 Task: Open Card Aerobics Review in Board Brand Experience Design to Workspace Business Intelligence Software and add a team member Softage.4@softage.net, a label Purple, a checklist Martial Arts, an attachment from your google drive, a color Purple and finally, add a card description 'Conduct customer research for new customer feedback program' and a comment 'Let us approach this task with a sense of ownership and responsibility, recognizing that its success is our responsibility.'. Add a start date 'Jan 08, 1900' with a due date 'Jan 15, 1900'
Action: Mouse moved to (523, 165)
Screenshot: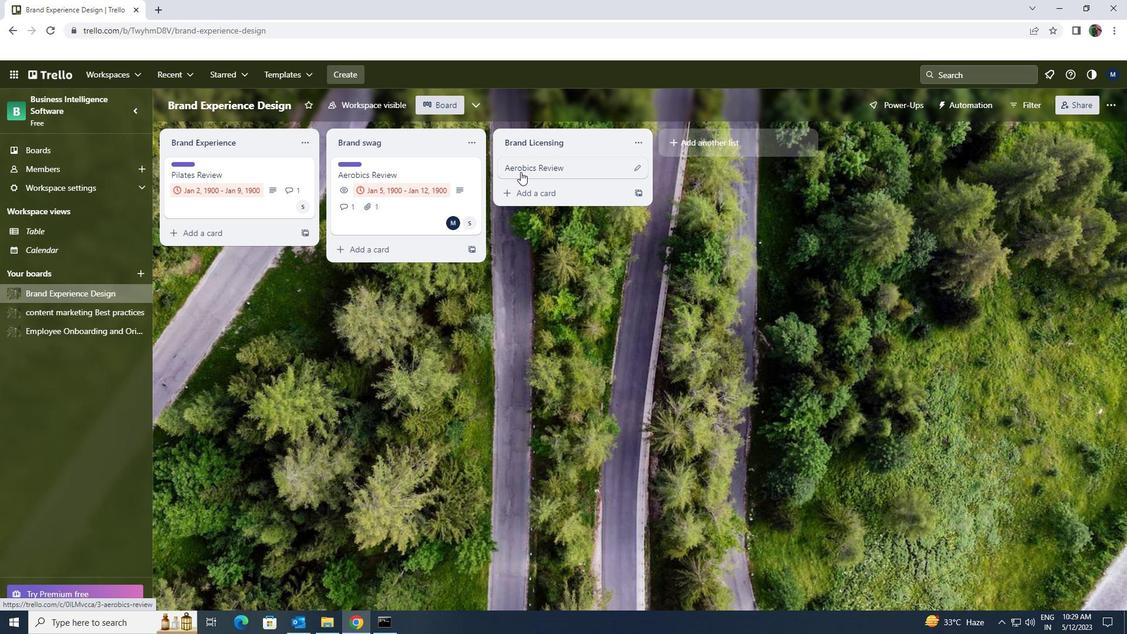 
Action: Mouse pressed left at (523, 165)
Screenshot: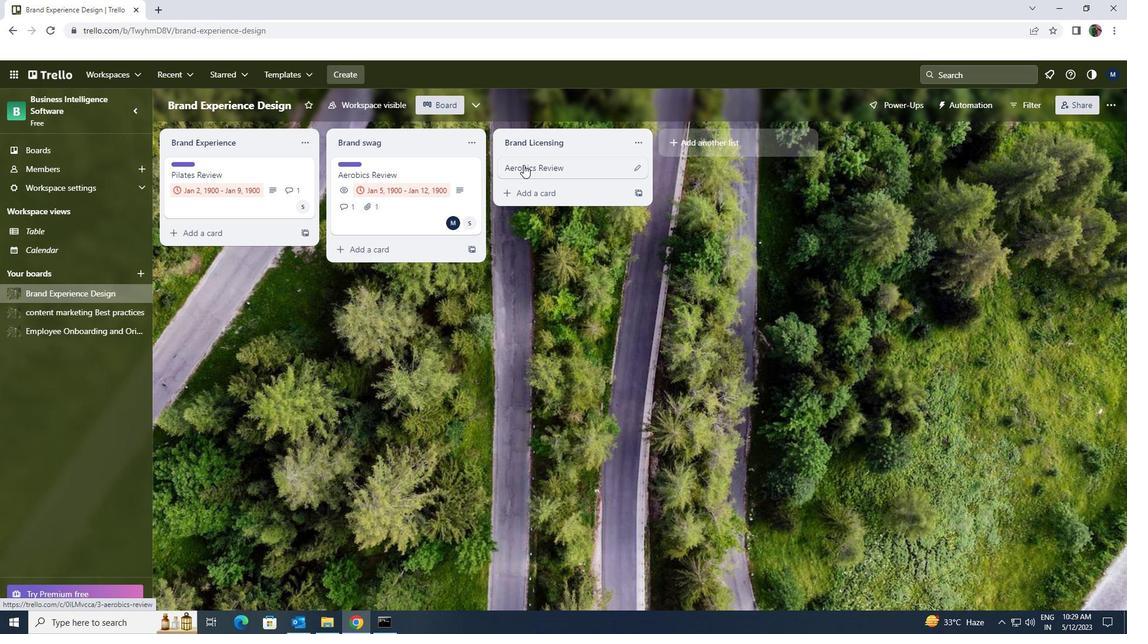 
Action: Mouse moved to (701, 168)
Screenshot: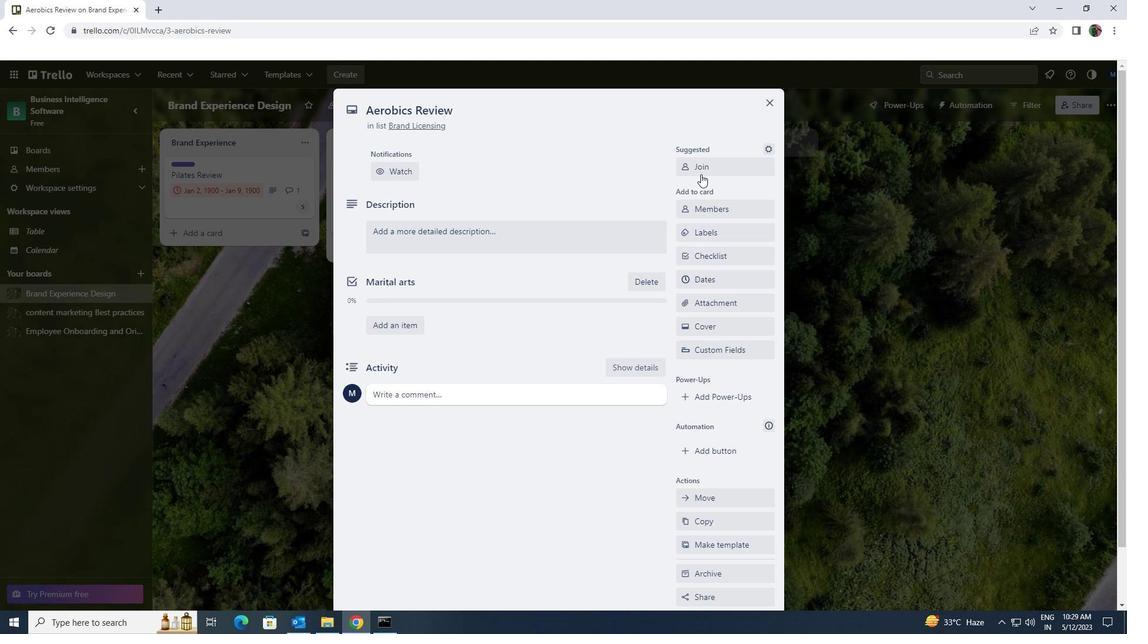 
Action: Mouse pressed left at (701, 168)
Screenshot: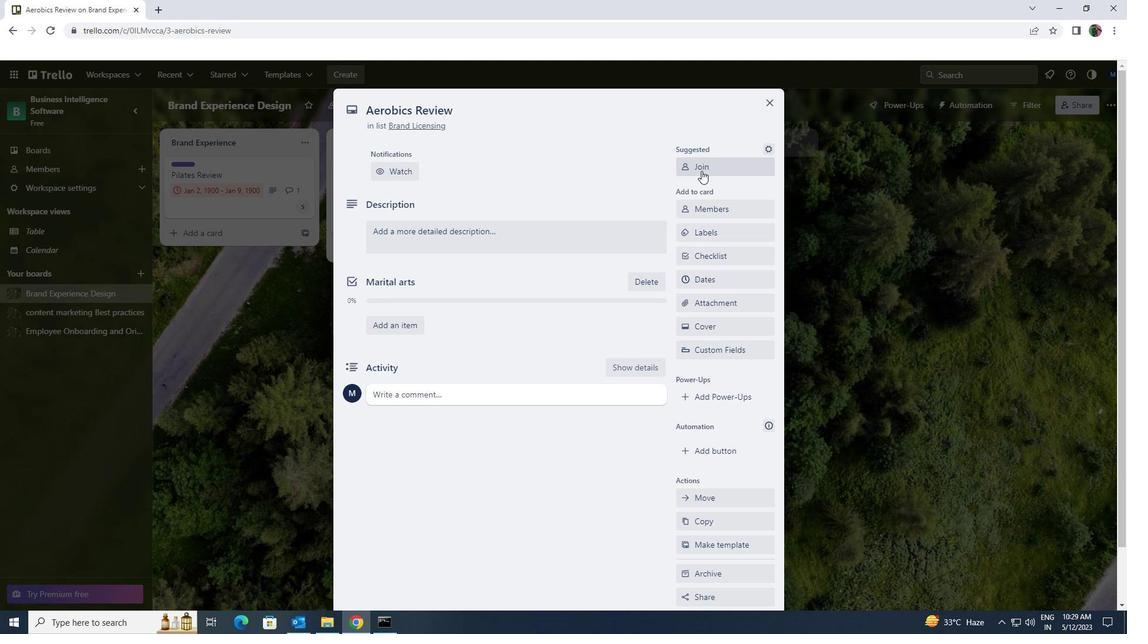 
Action: Mouse pressed left at (701, 168)
Screenshot: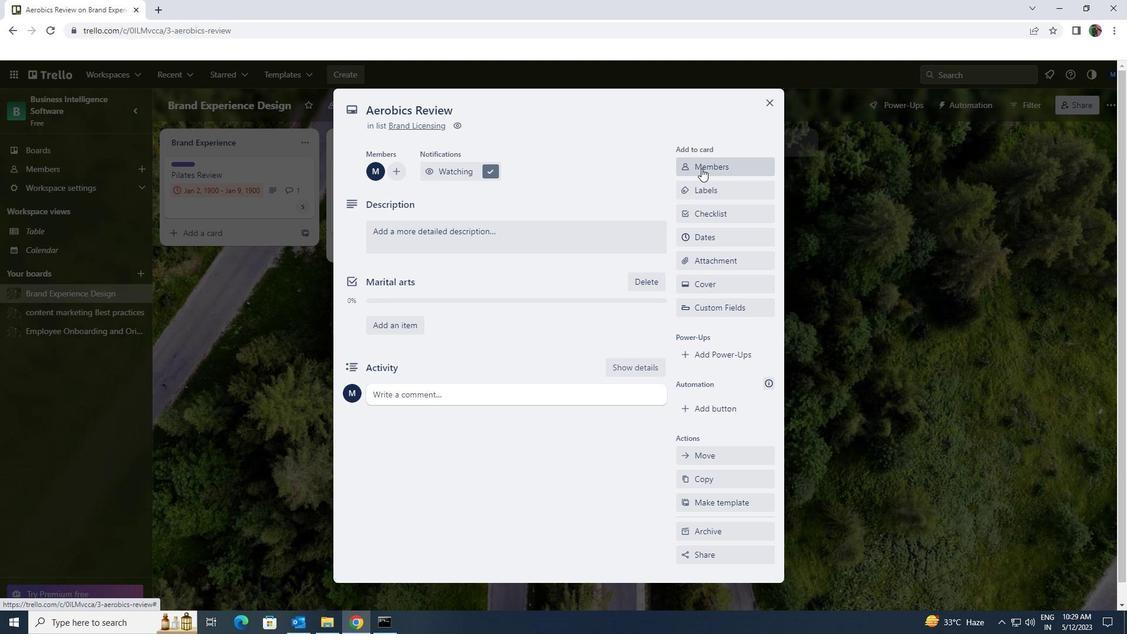 
Action: Key pressed softage.4<Key.shift>@SOFTAGE.NET
Screenshot: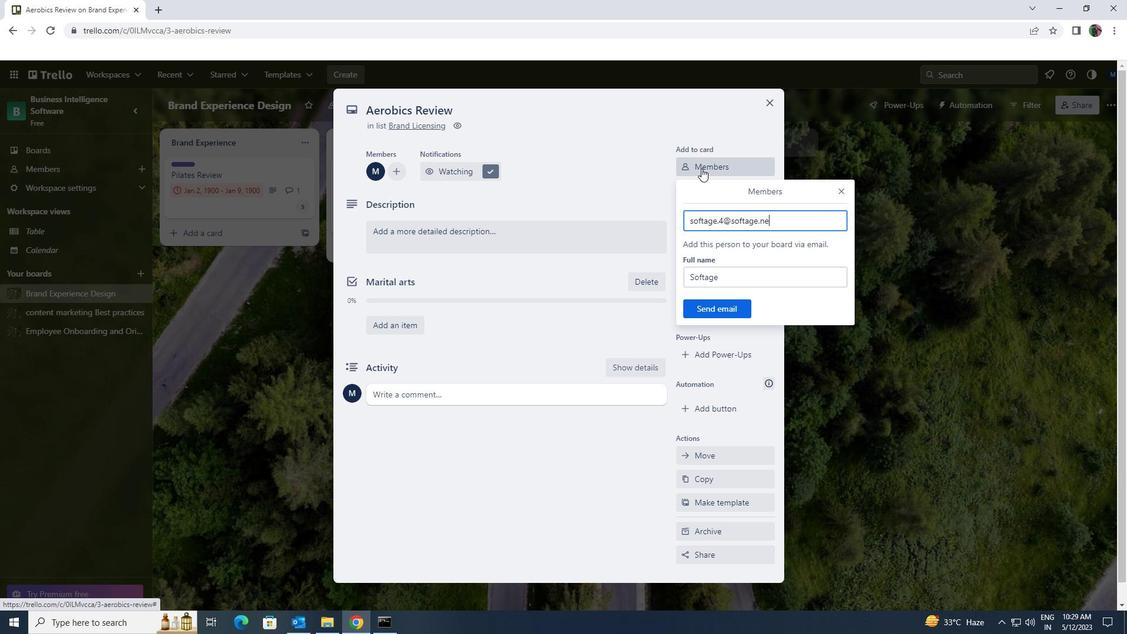 
Action: Mouse moved to (708, 305)
Screenshot: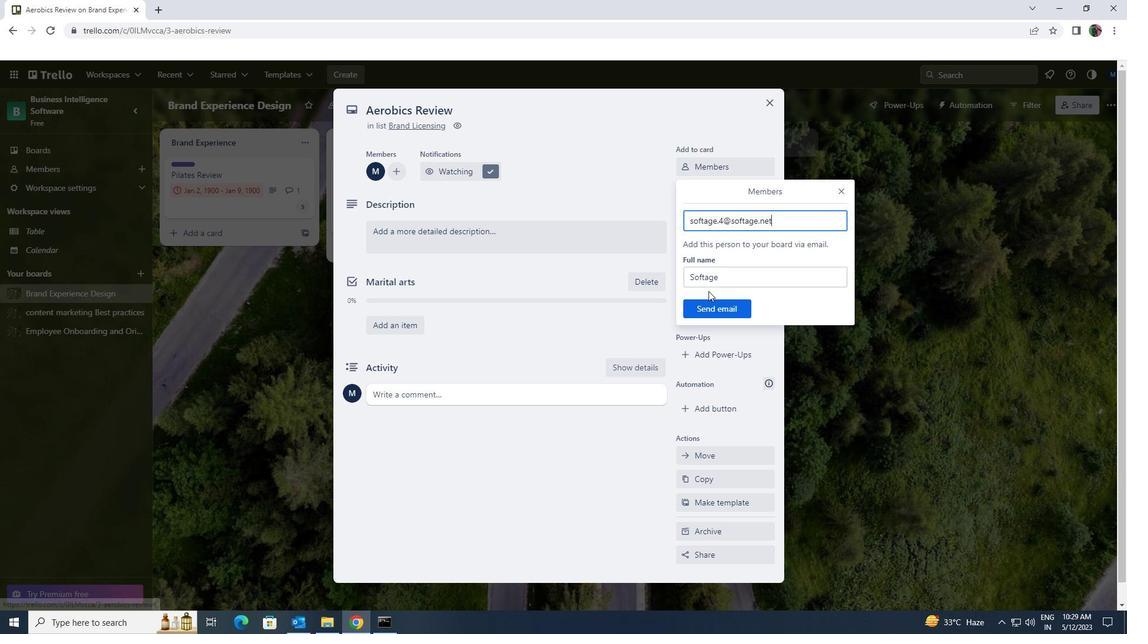 
Action: Mouse pressed left at (708, 305)
Screenshot: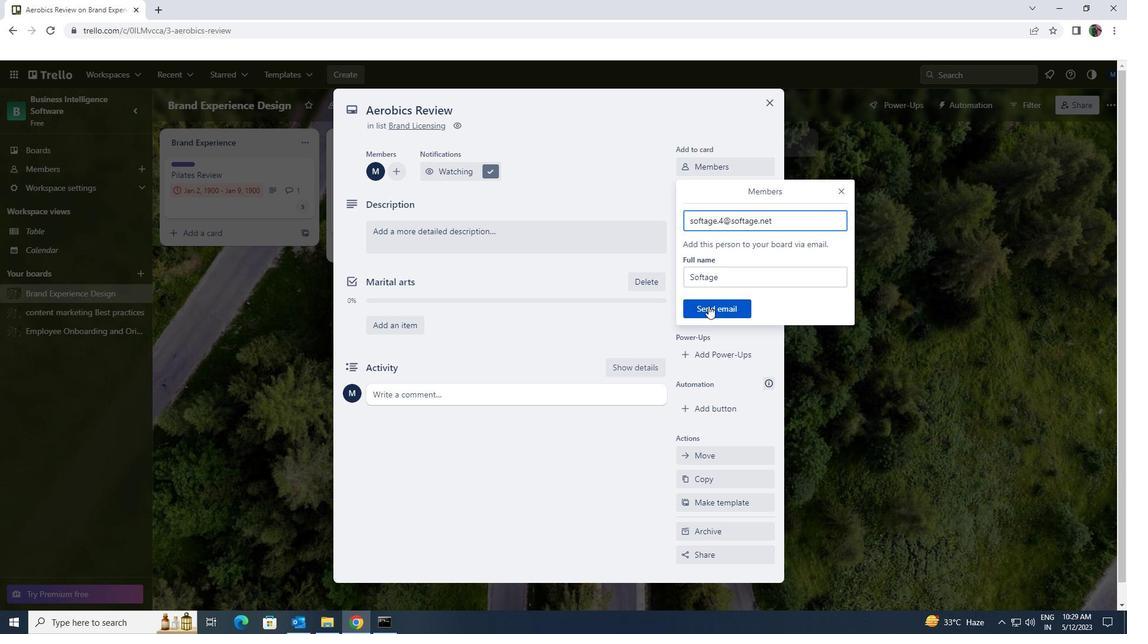 
Action: Mouse moved to (725, 188)
Screenshot: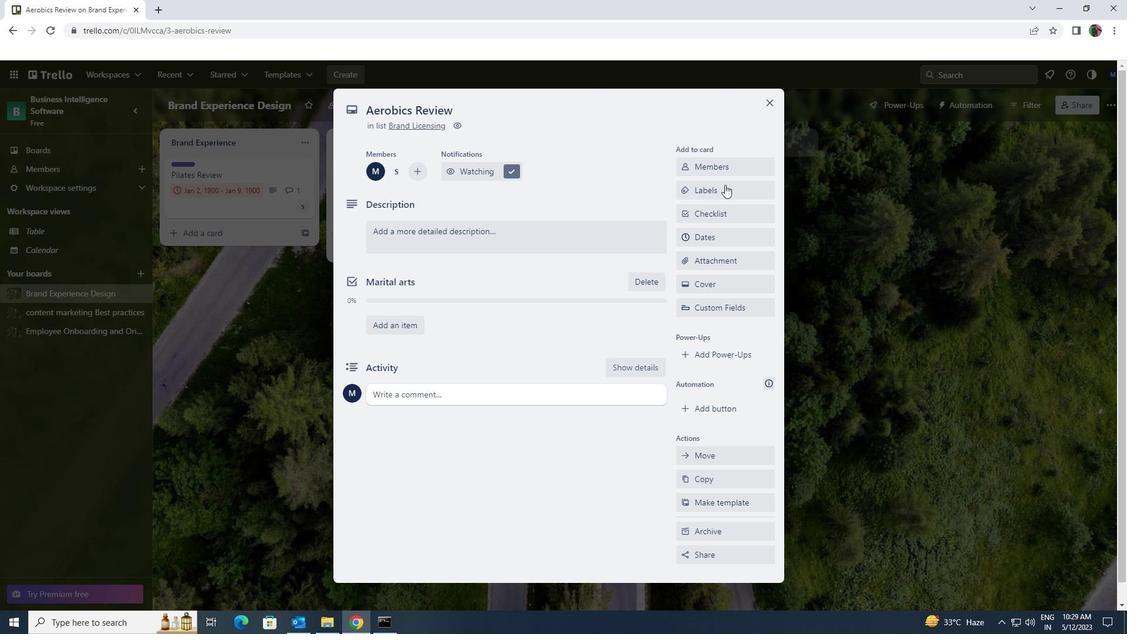 
Action: Mouse pressed left at (725, 188)
Screenshot: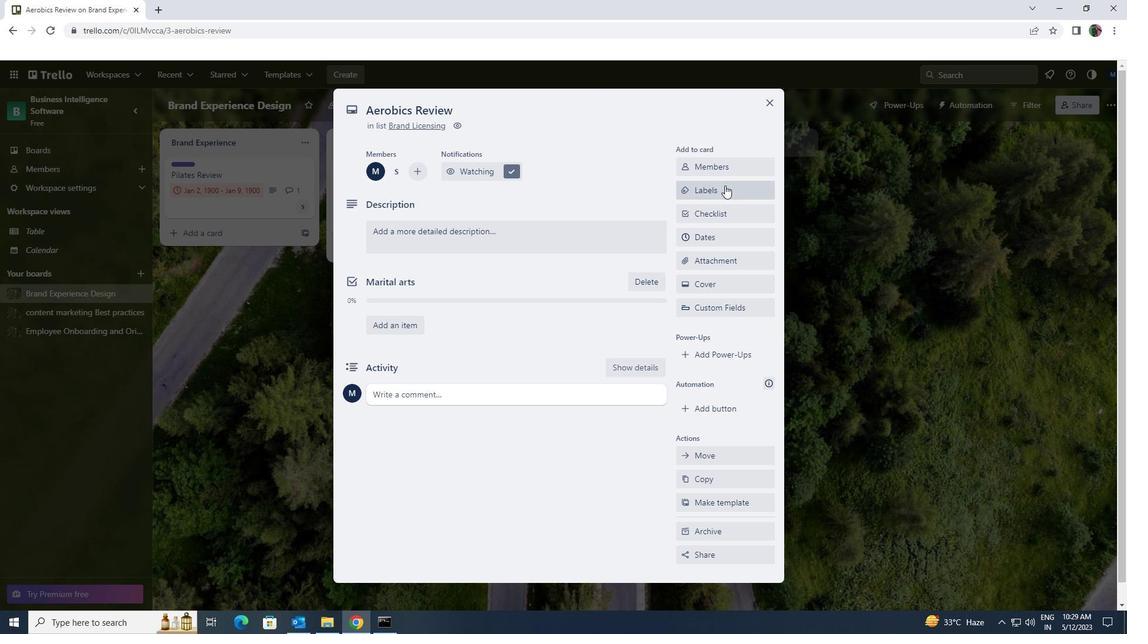 
Action: Mouse moved to (758, 437)
Screenshot: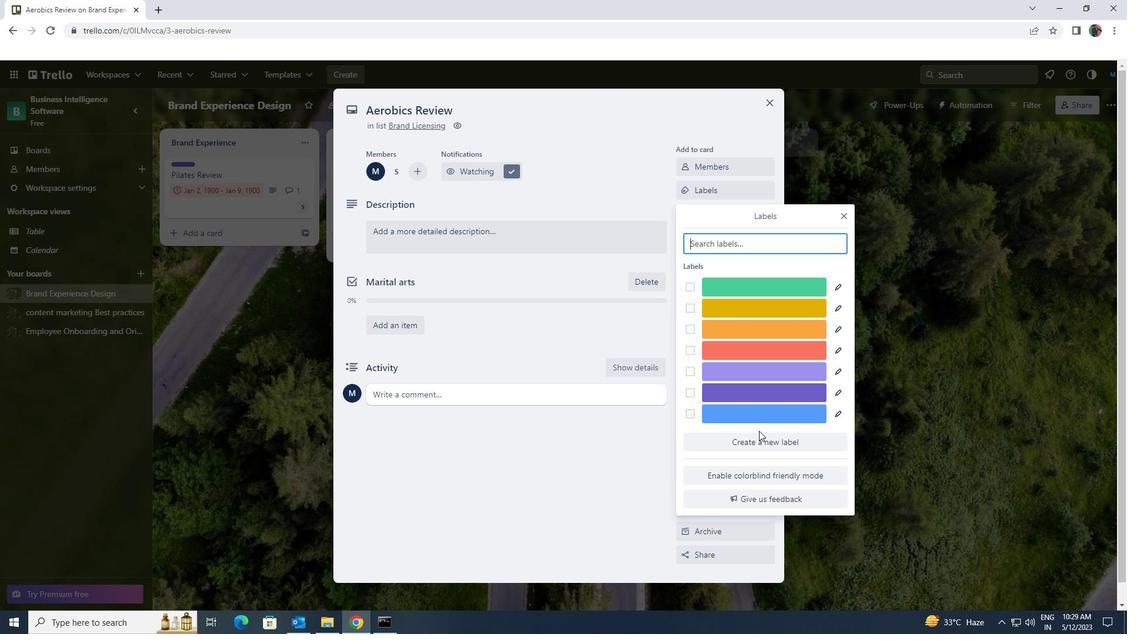 
Action: Mouse pressed left at (758, 437)
Screenshot: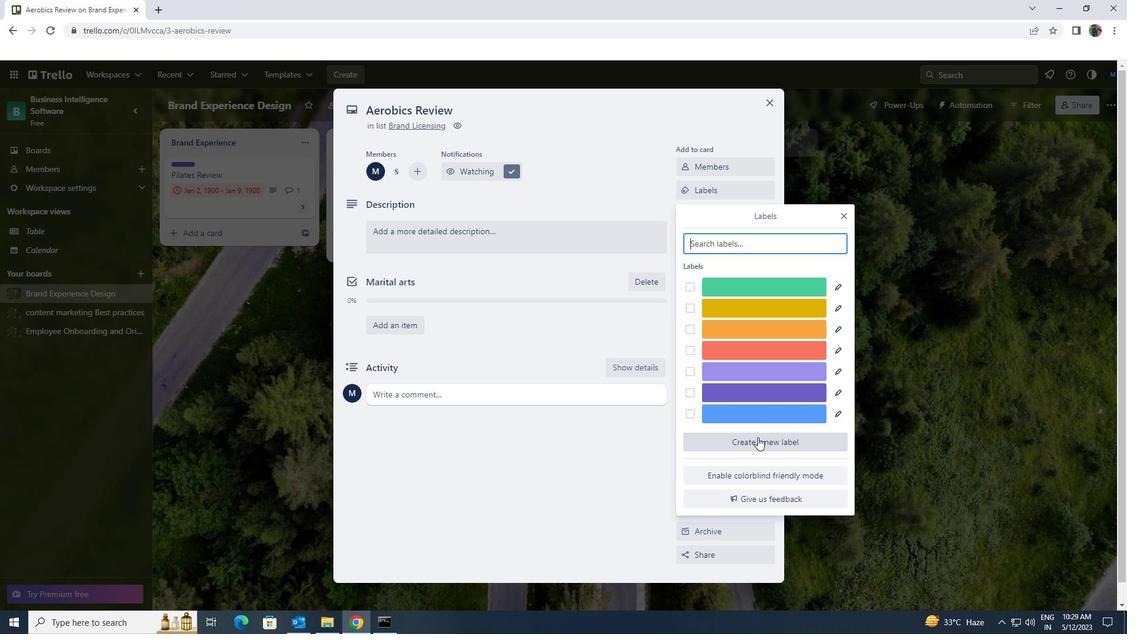 
Action: Mouse moved to (837, 405)
Screenshot: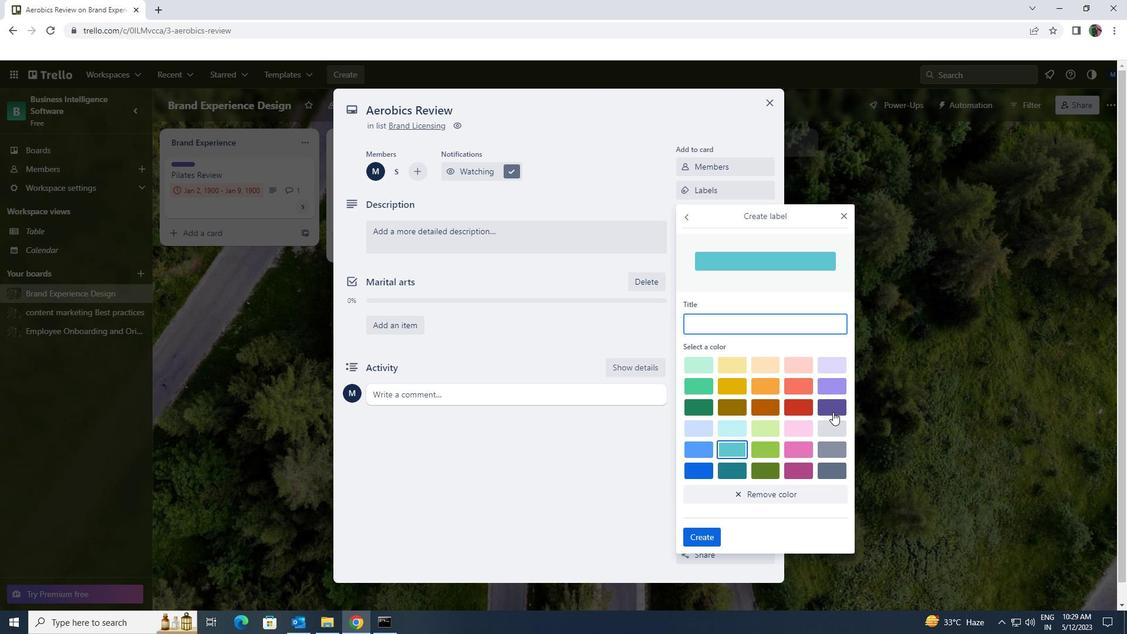 
Action: Mouse pressed left at (837, 405)
Screenshot: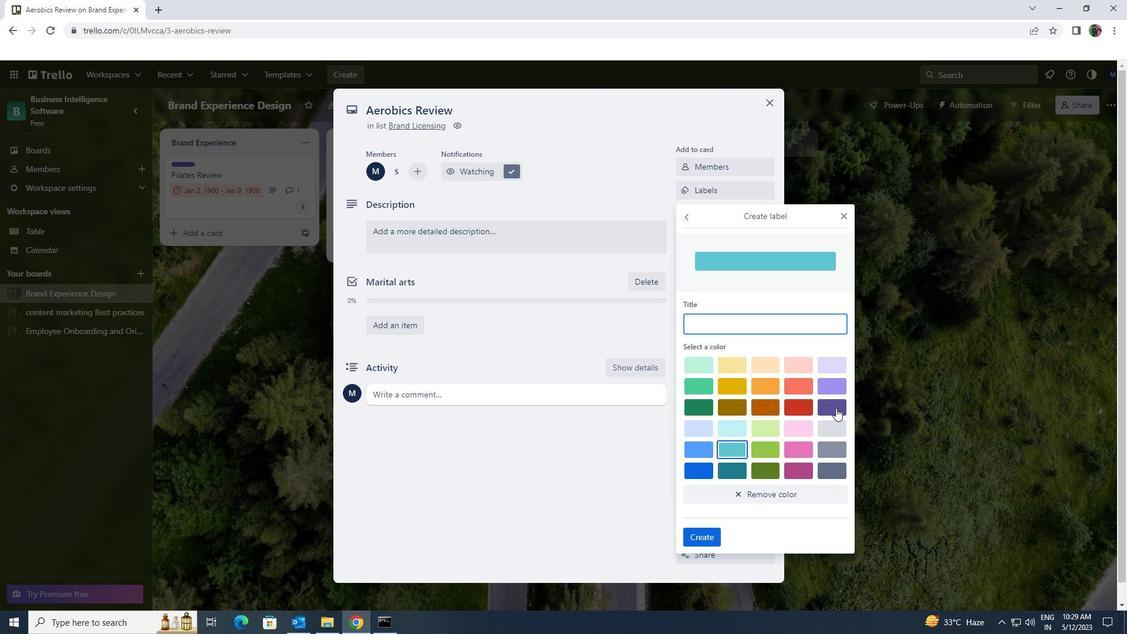 
Action: Mouse moved to (705, 533)
Screenshot: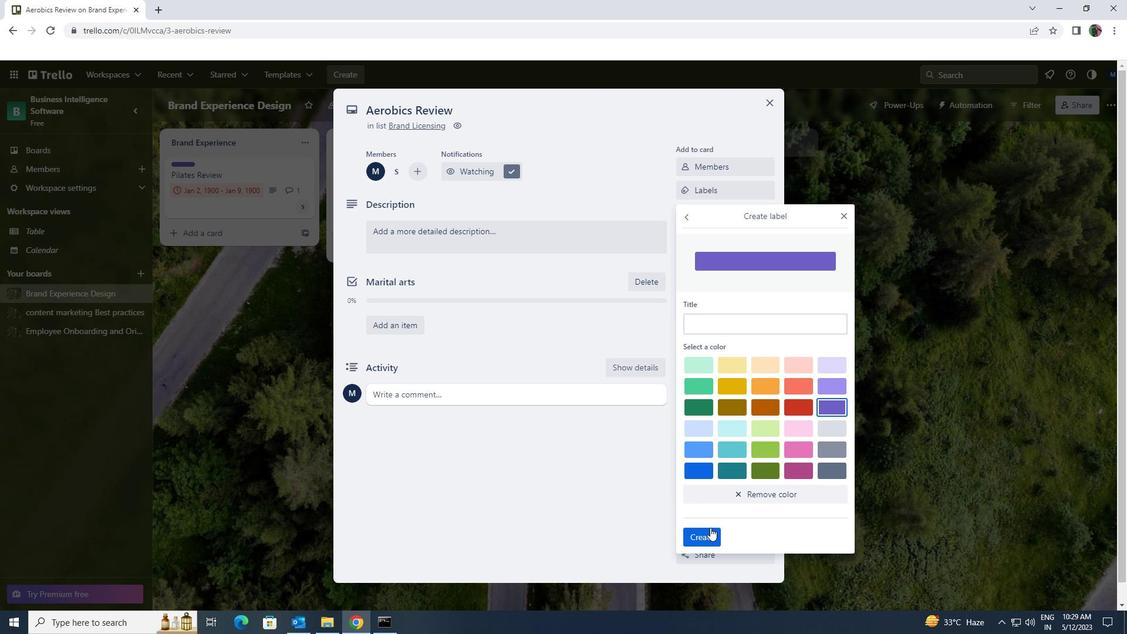 
Action: Mouse pressed left at (705, 533)
Screenshot: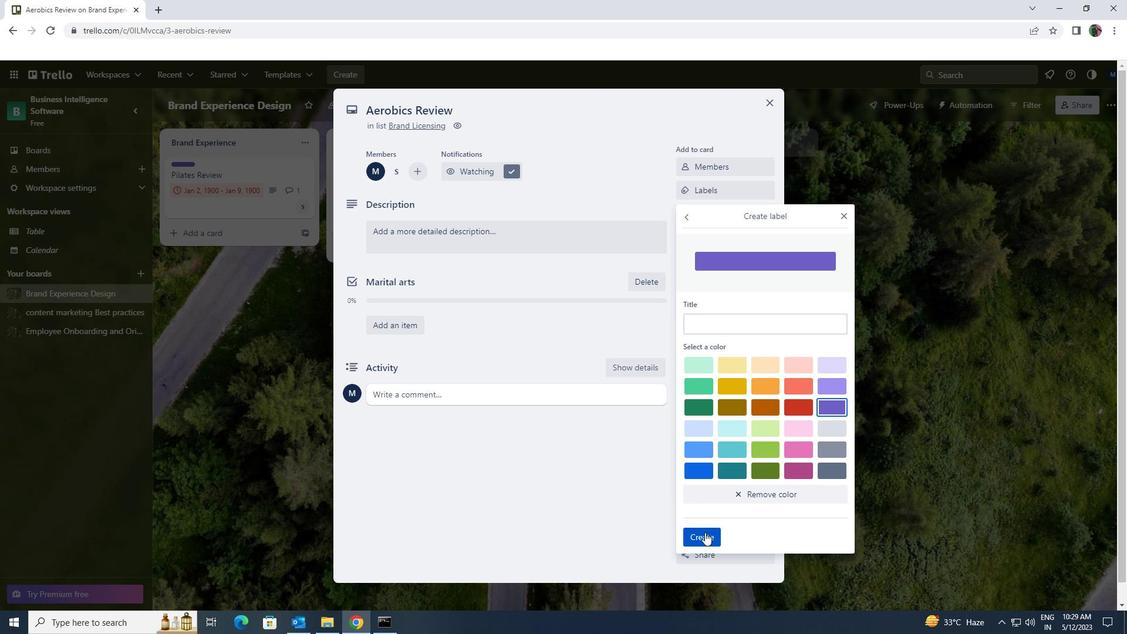 
Action: Mouse moved to (841, 217)
Screenshot: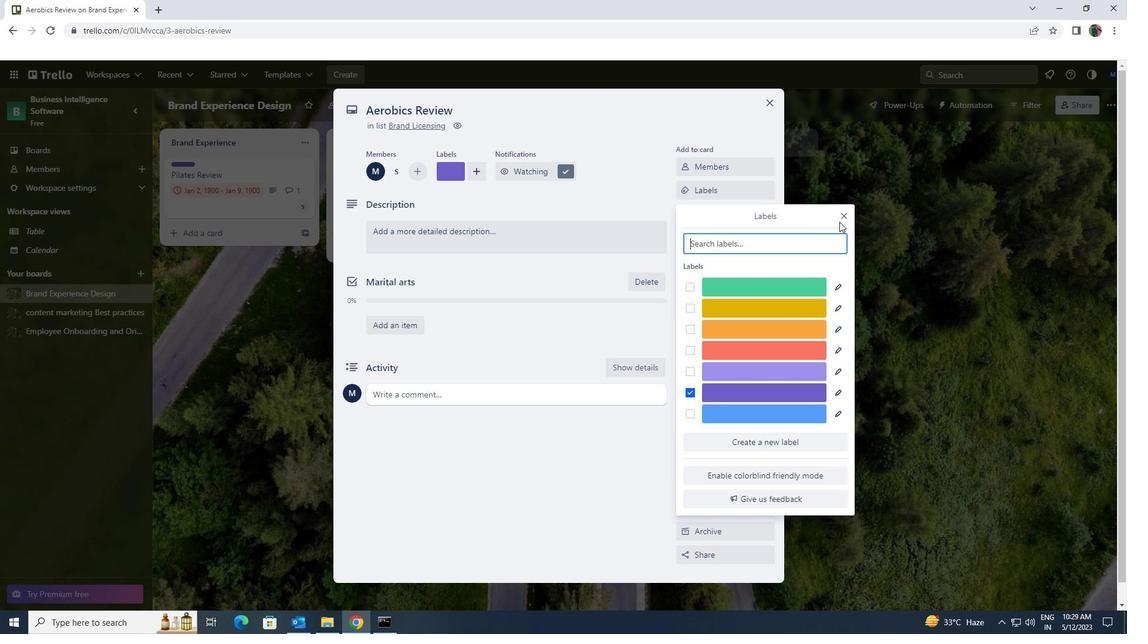 
Action: Mouse pressed left at (841, 217)
Screenshot: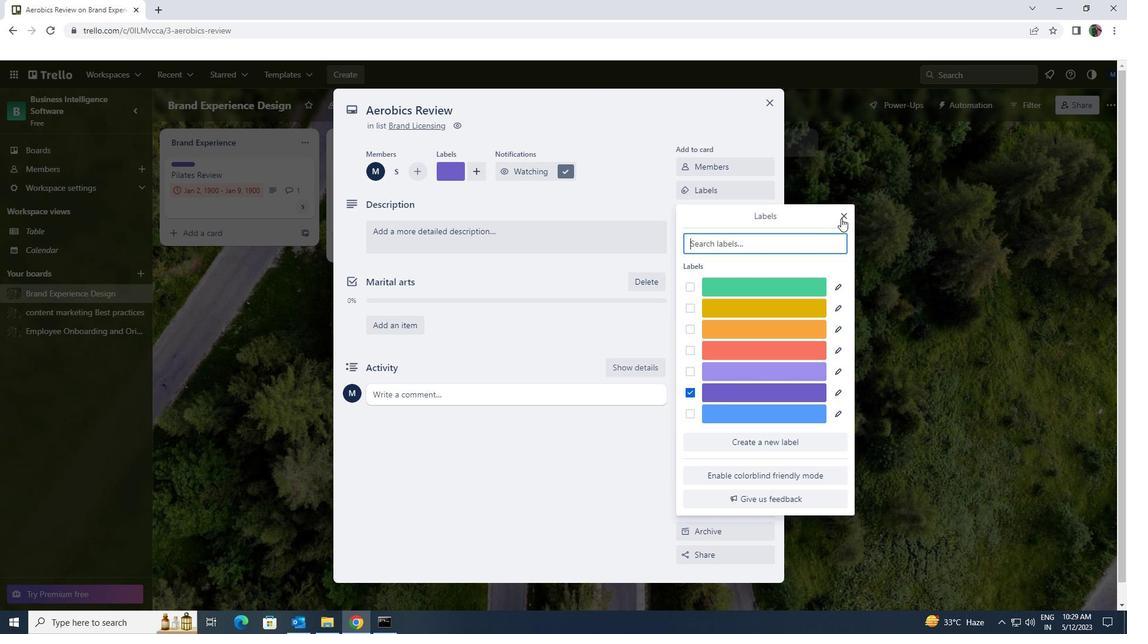 
Action: Mouse moved to (766, 214)
Screenshot: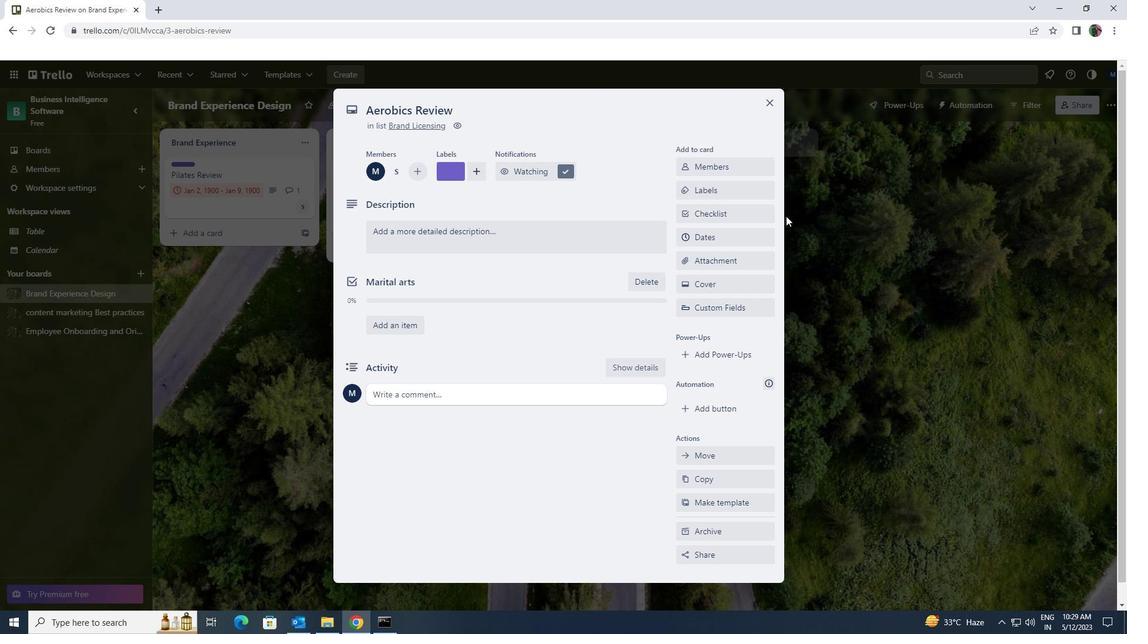 
Action: Mouse pressed left at (766, 214)
Screenshot: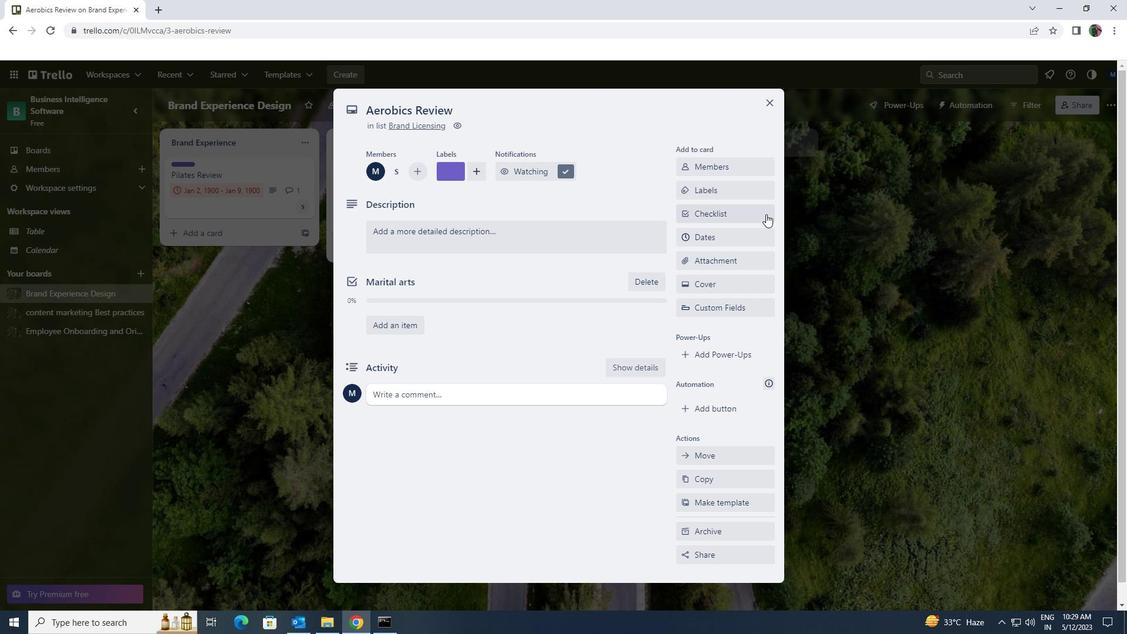 
Action: Mouse moved to (765, 214)
Screenshot: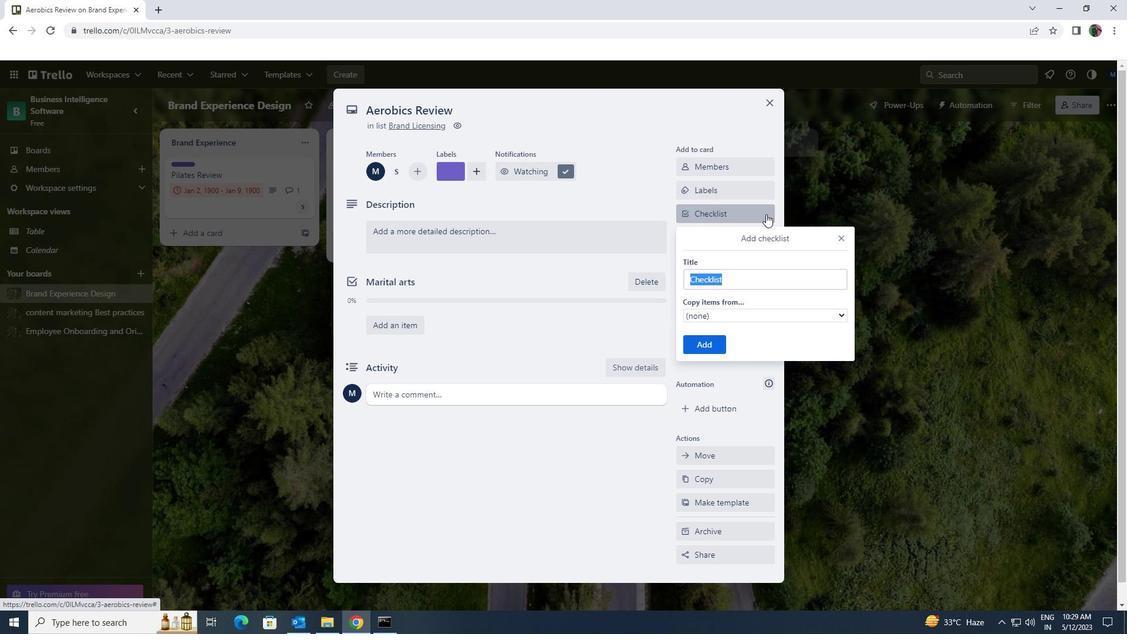 
Action: Key pressed <Key.shift>MARITAL<Key.space>AS<Key.backspace><Key.backspace><Key.shift>ARTS
Screenshot: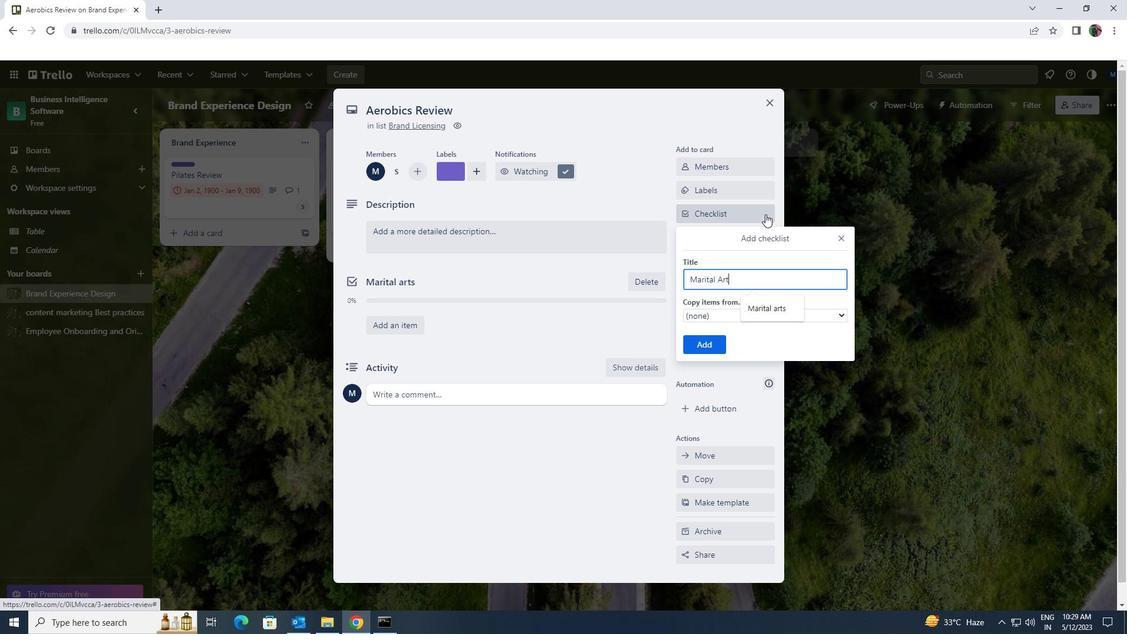 
Action: Mouse moved to (713, 348)
Screenshot: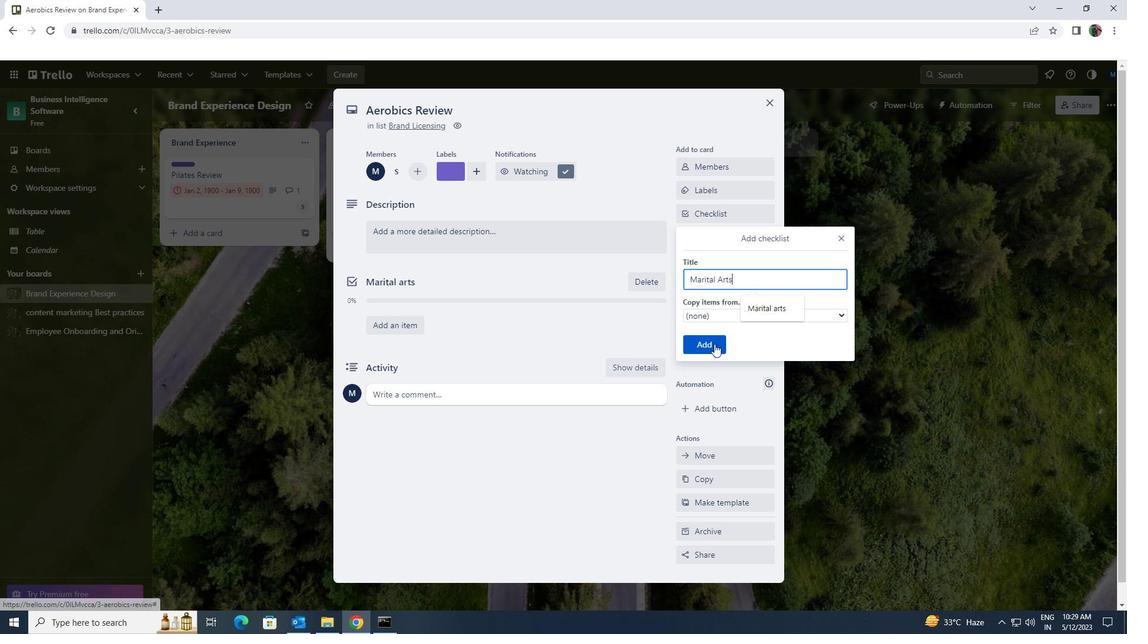 
Action: Mouse pressed left at (713, 348)
Screenshot: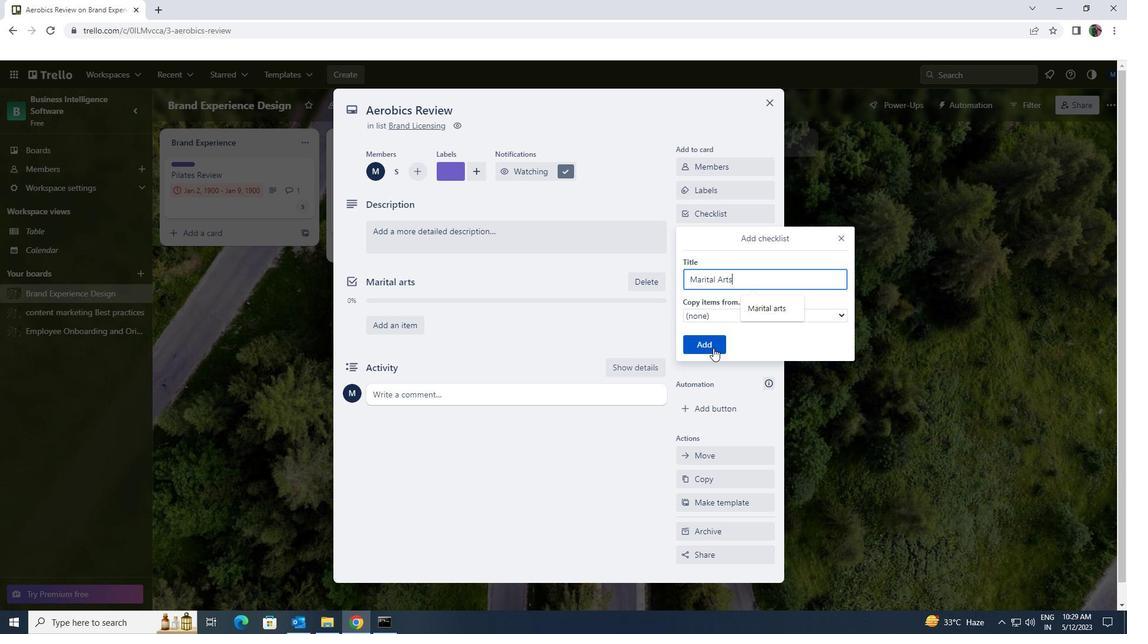 
Action: Mouse moved to (718, 261)
Screenshot: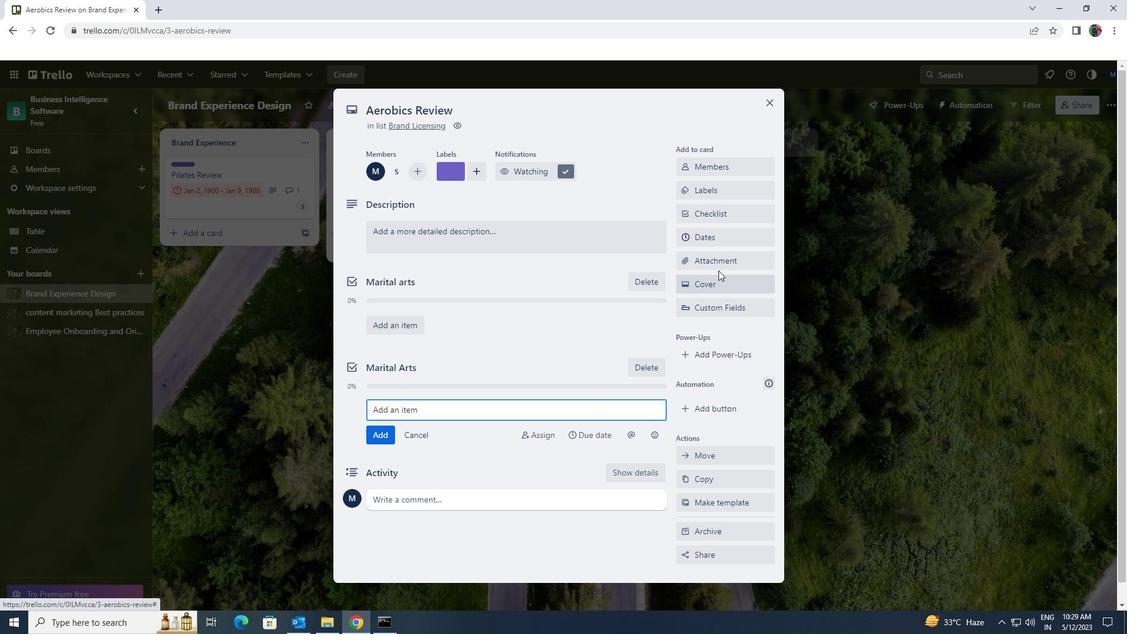 
Action: Mouse pressed left at (718, 261)
Screenshot: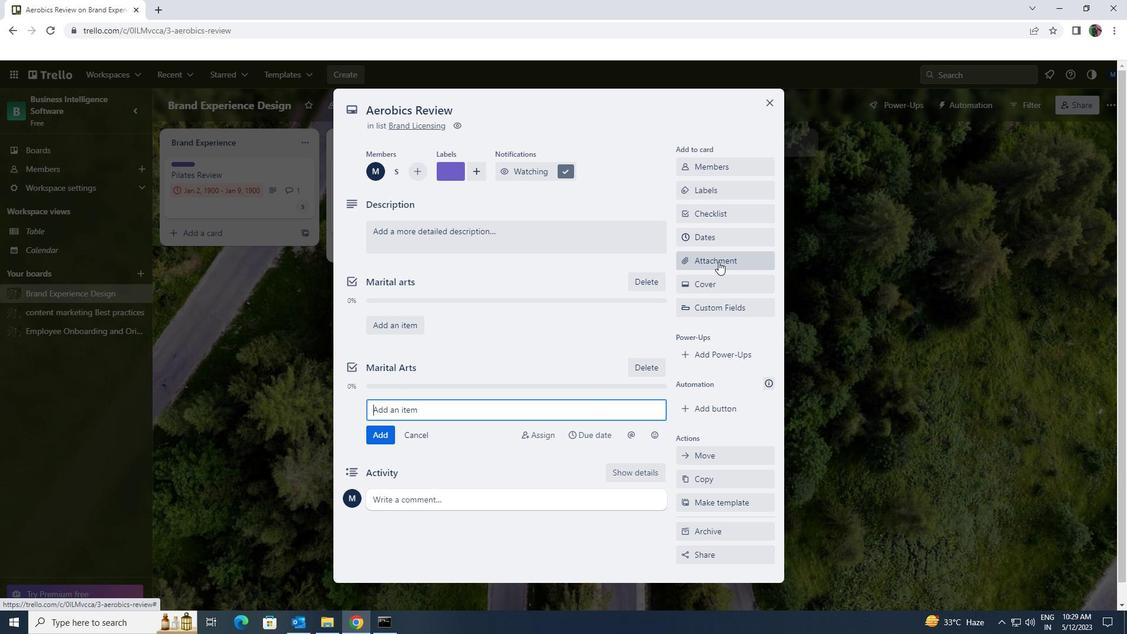 
Action: Mouse moved to (708, 345)
Screenshot: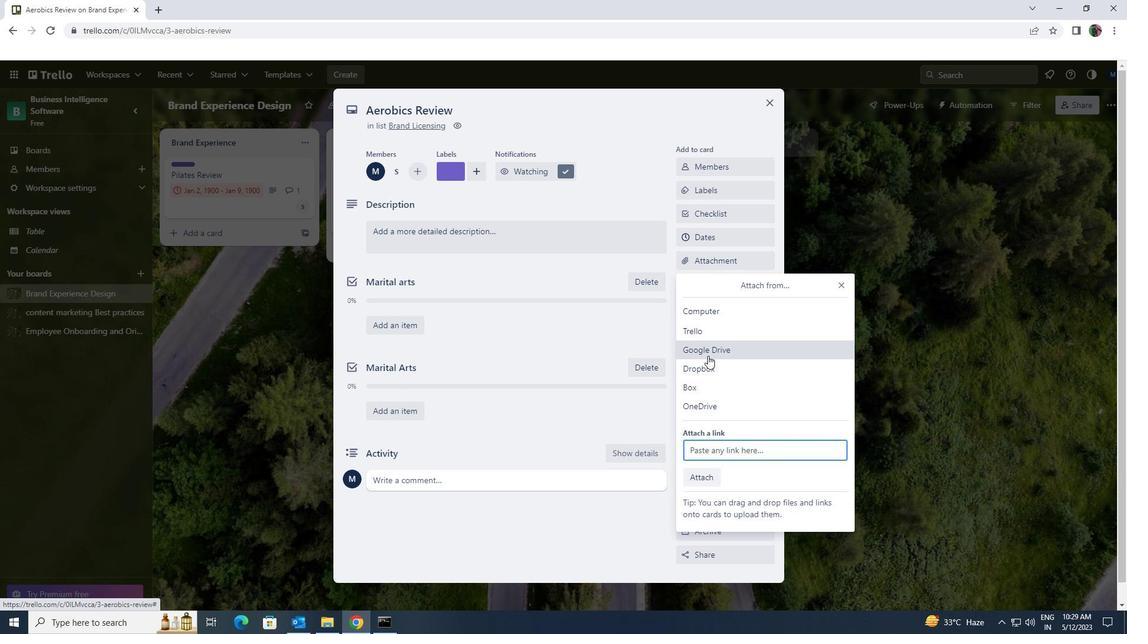 
Action: Mouse pressed left at (708, 345)
Screenshot: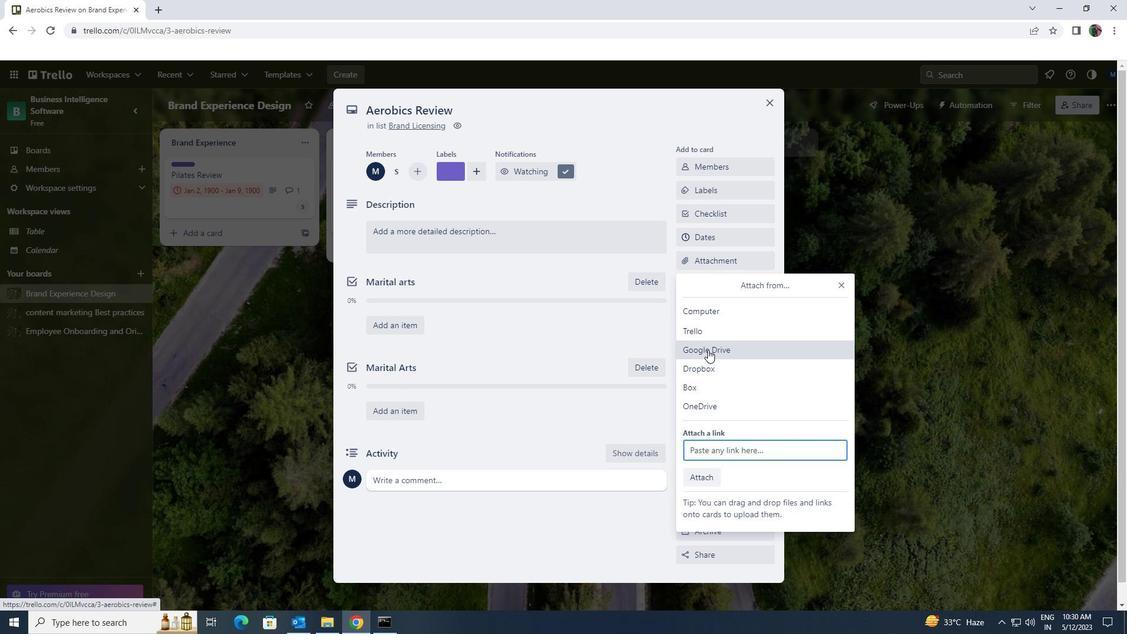 
Action: Mouse moved to (585, 324)
Screenshot: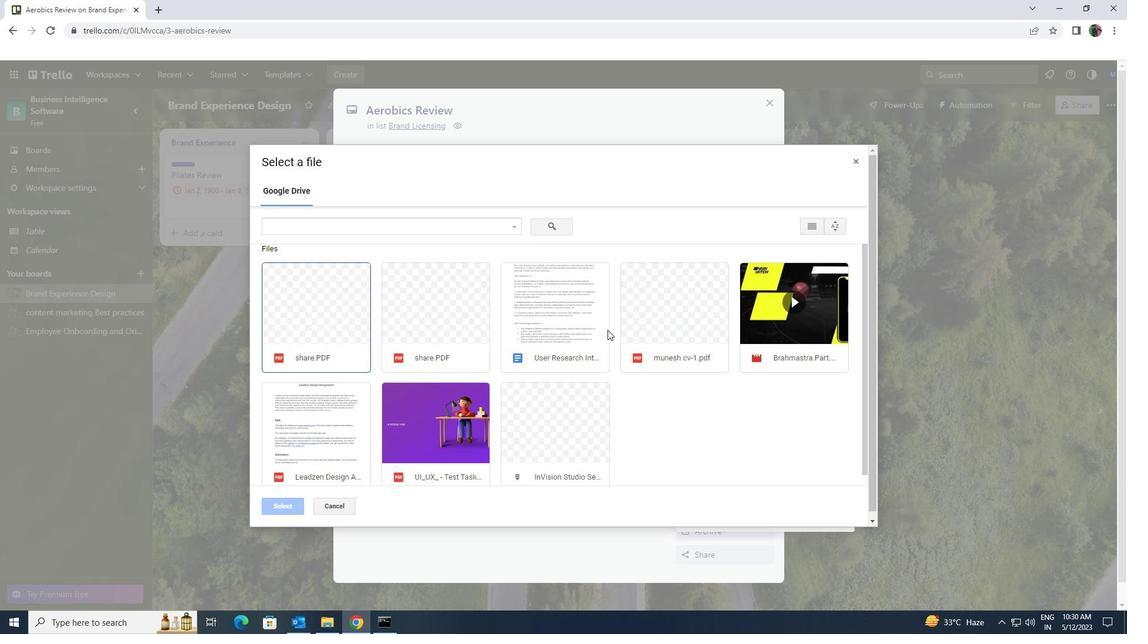
Action: Mouse pressed left at (585, 324)
Screenshot: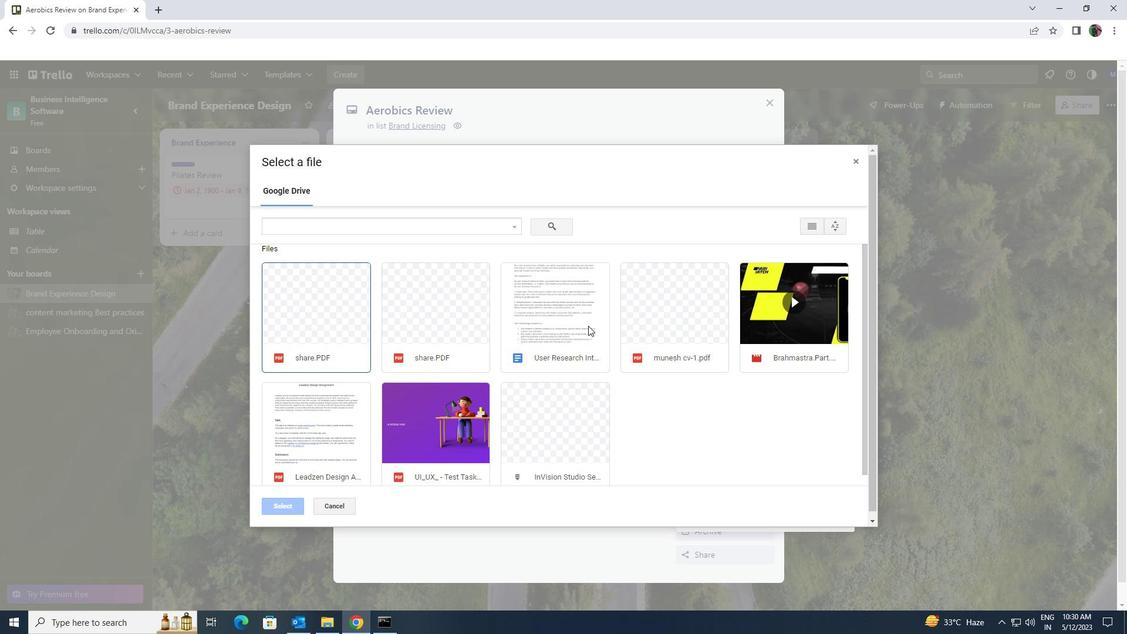 
Action: Mouse moved to (288, 506)
Screenshot: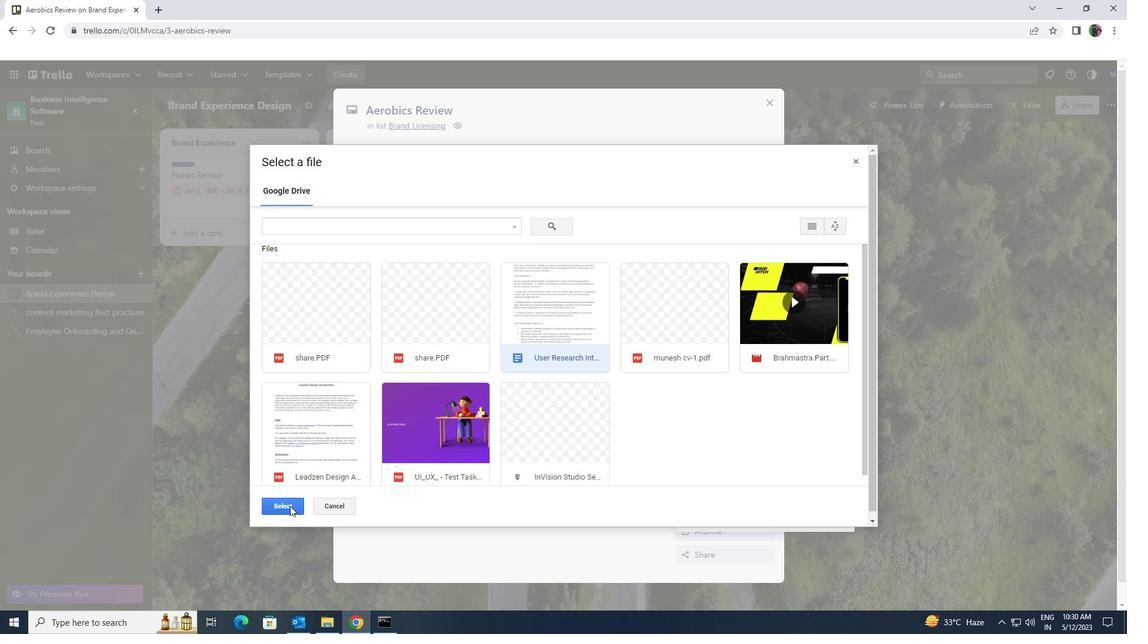 
Action: Mouse pressed left at (288, 506)
Screenshot: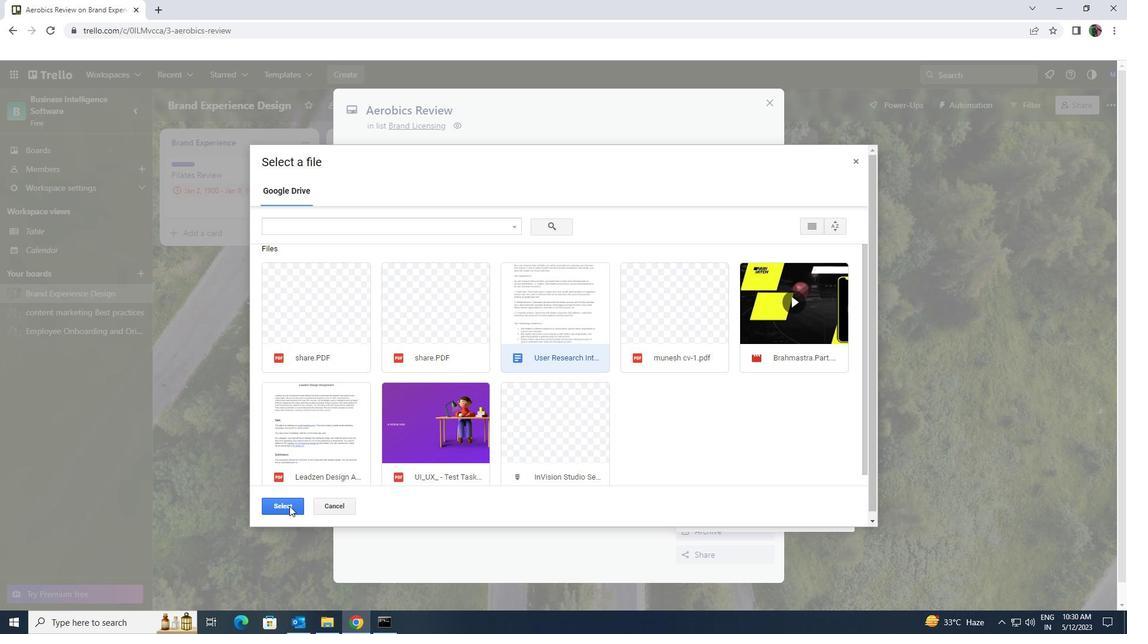 
Action: Mouse moved to (466, 242)
Screenshot: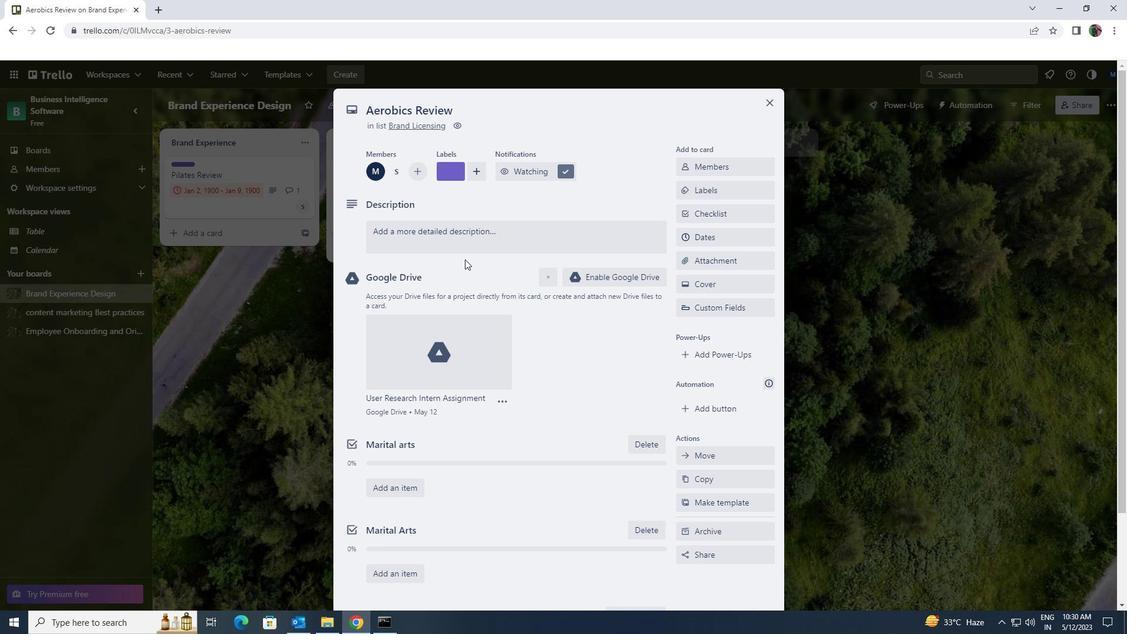 
Action: Mouse pressed left at (466, 242)
Screenshot: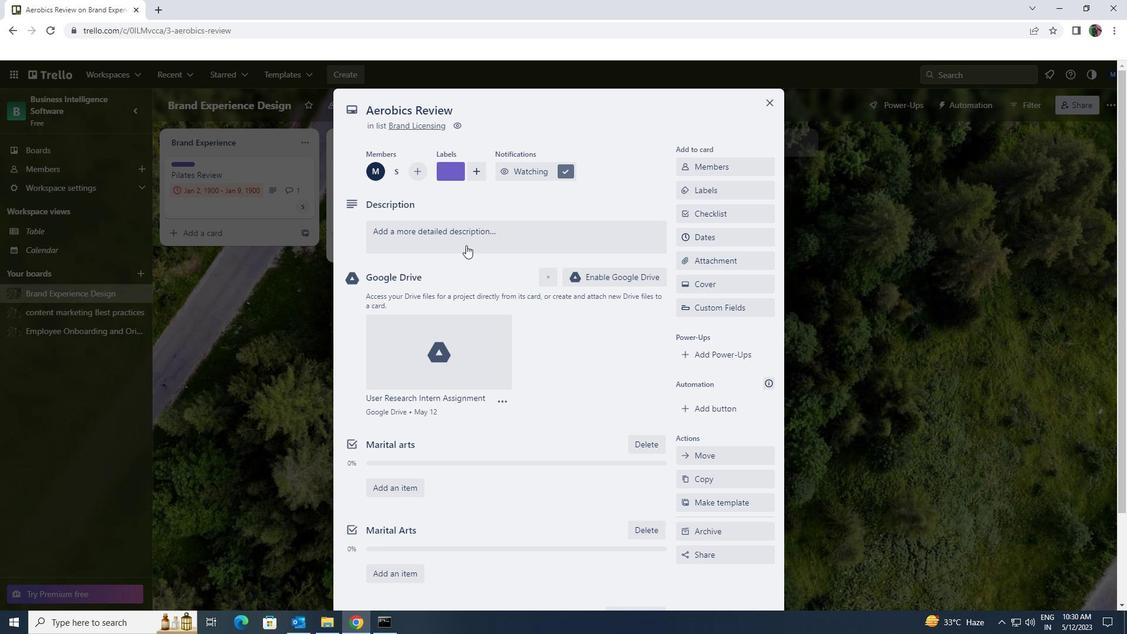 
Action: Key pressed <Key.shift><Key.shift><Key.shift><Key.shift><Key.shift><Key.shift><Key.shift><Key.shift><Key.shift><Key.shift>CONDUCR<Key.backspace>T<Key.space>CUSTOMER<Key.space>RESEARCH<Key.space>FOR<Key.space>NEW<Key.space>CUSTOMER<Key.space>AND<Key.space>FEEDBACK<Key.space>PROGRAM
Screenshot: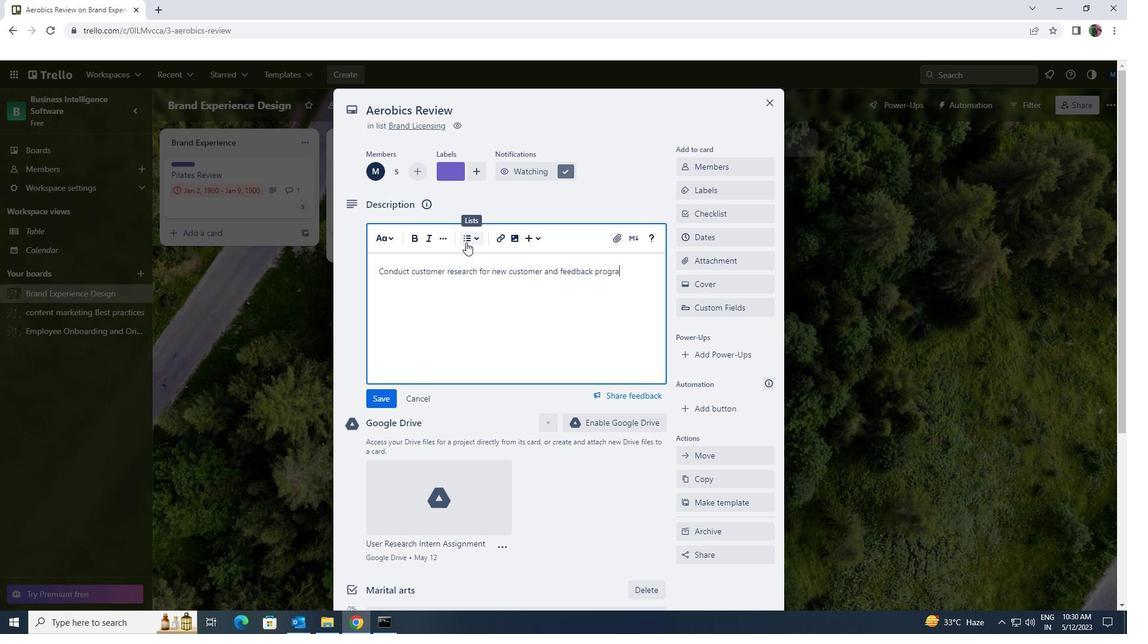 
Action: Mouse moved to (381, 394)
Screenshot: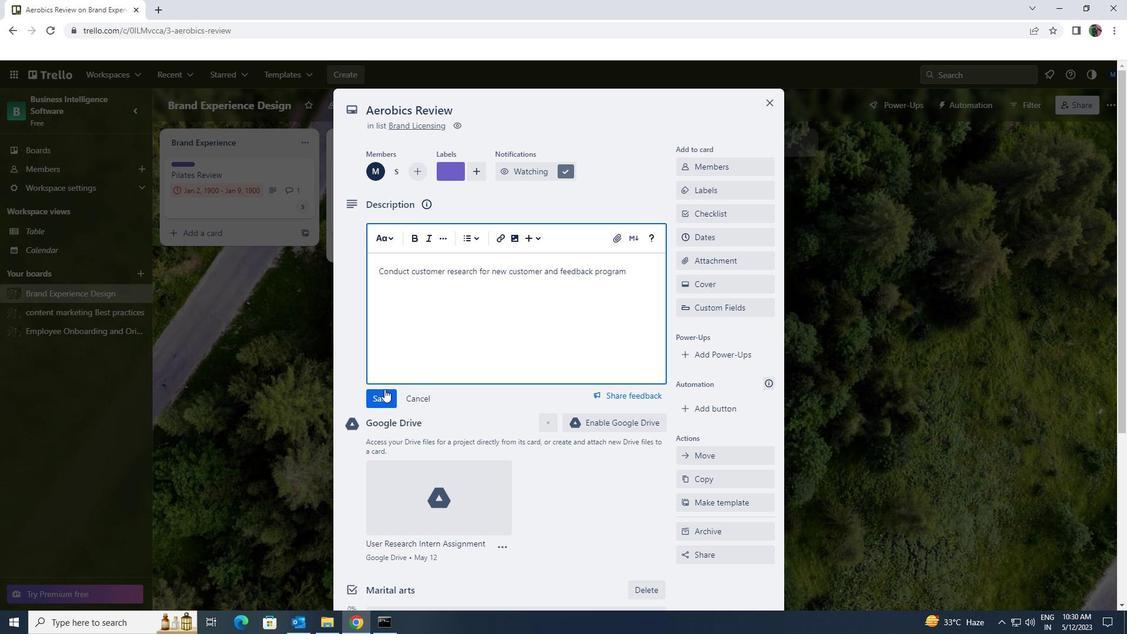 
Action: Mouse pressed left at (381, 394)
Screenshot: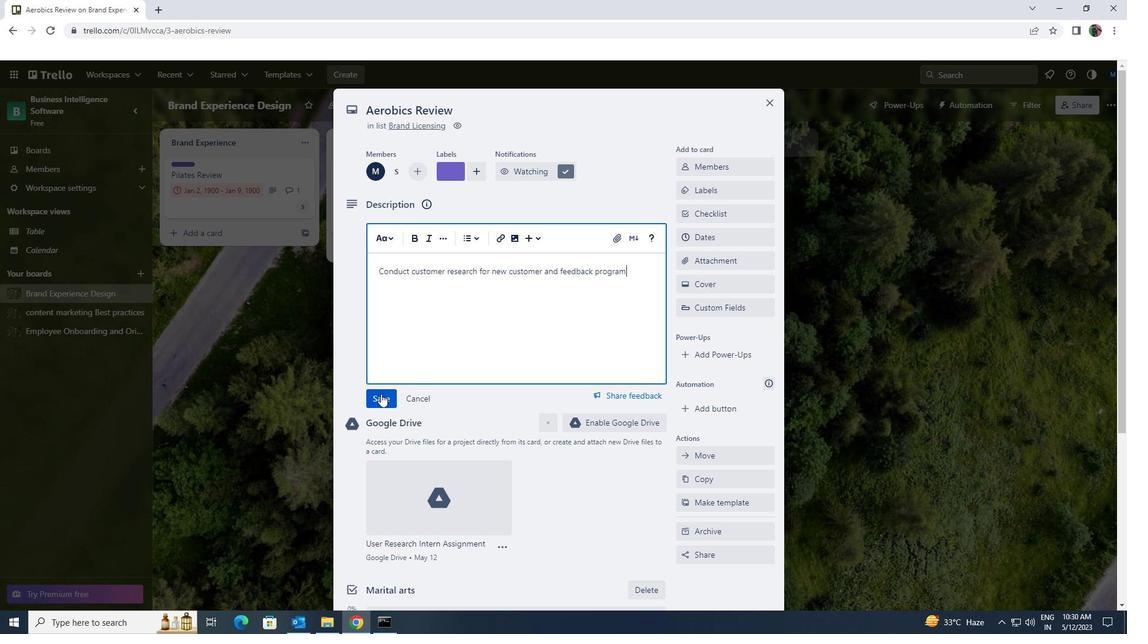
Action: Mouse scrolled (381, 393) with delta (0, 0)
Screenshot: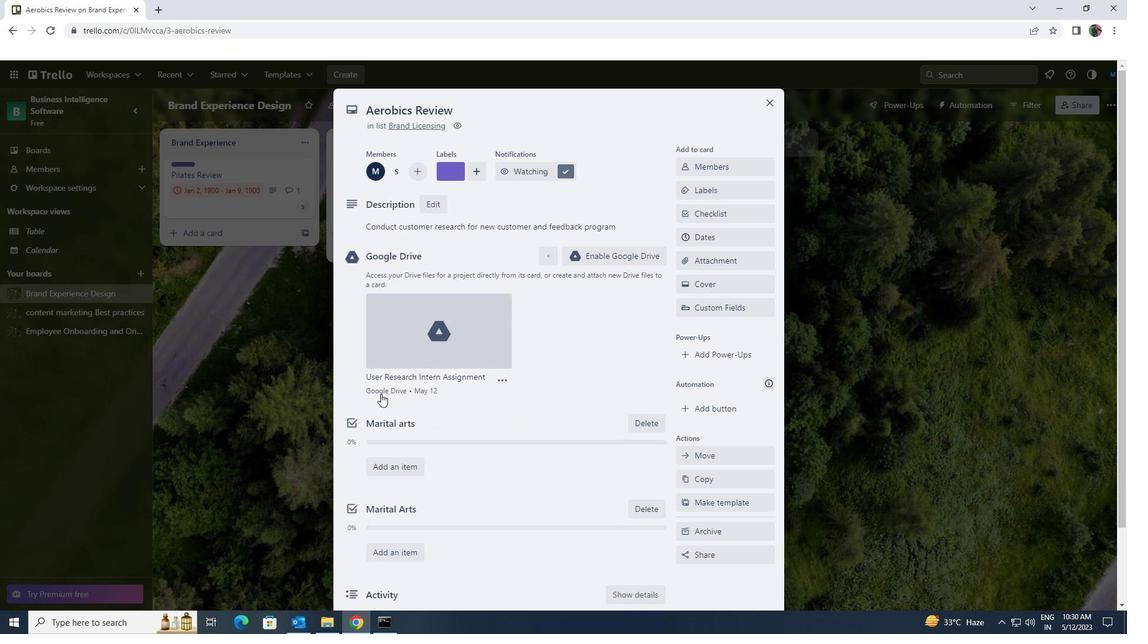 
Action: Mouse scrolled (381, 393) with delta (0, 0)
Screenshot: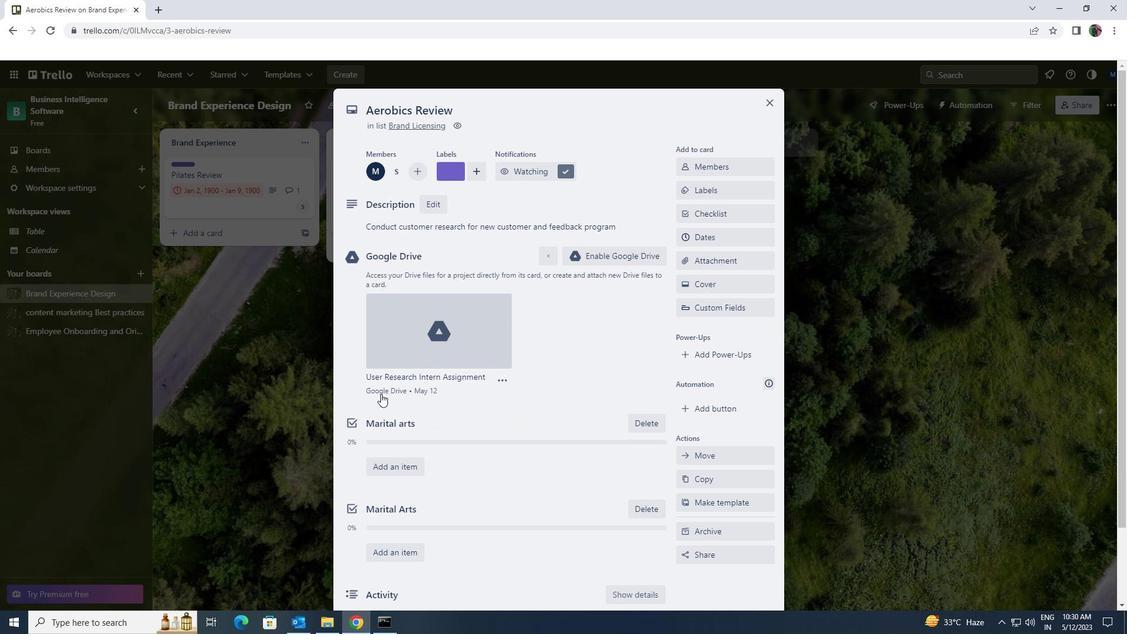 
Action: Mouse moved to (409, 526)
Screenshot: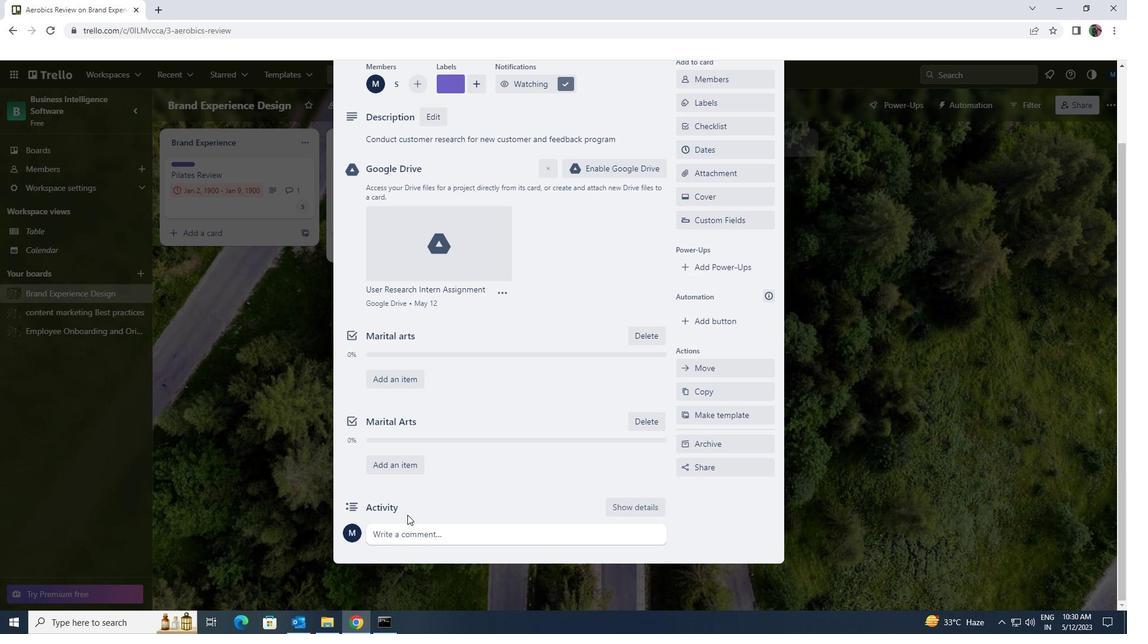 
Action: Mouse pressed left at (409, 526)
Screenshot: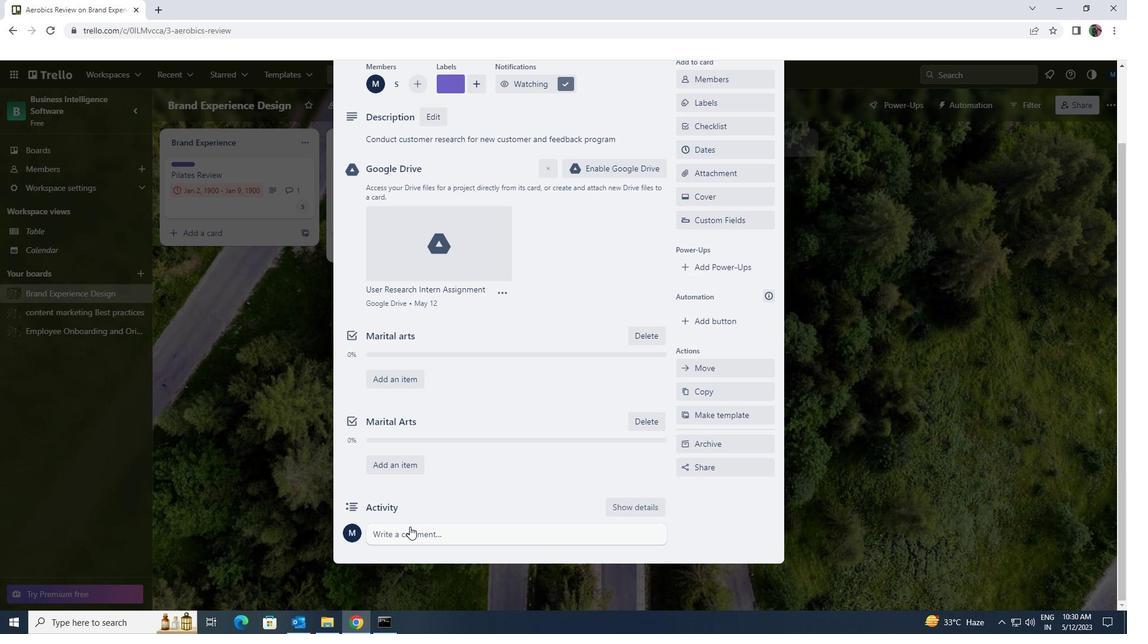 
Action: Key pressed <Key.shift><Key.shift><Key.shift><Key.shift><Key.shift><Key.shift>LET<Key.space>US<Key.space>APPROACH<Key.space>THIS<Key.space>TASK<Key.space>WITH<Key.space>A<Key.space>SENSE<Key.space>OF<Key.space>OWNERSHIP<Key.space>AND<Key.space>RESPONSIBILITY<Key.space>RECOGNIZING<Key.space>THAT<Key.space>ITS<Key.space>SUCCESS<Key.space>IS<Key.space>OUR<Key.space>RESPONSIBILITY<Key.space>.
Screenshot: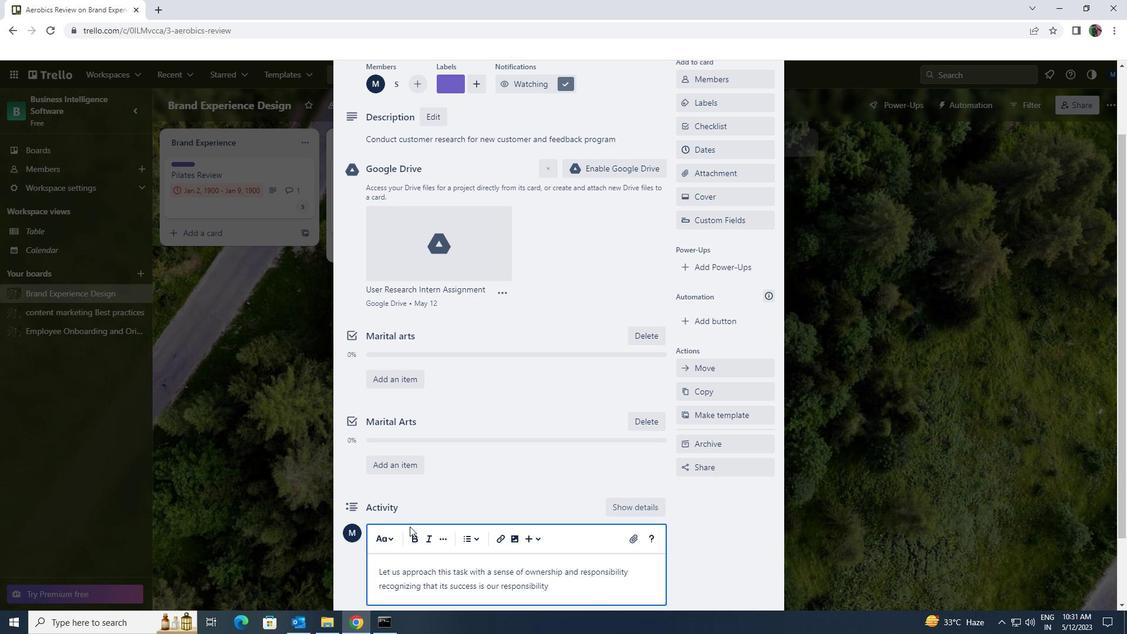 
Action: Mouse scrolled (409, 526) with delta (0, 0)
Screenshot: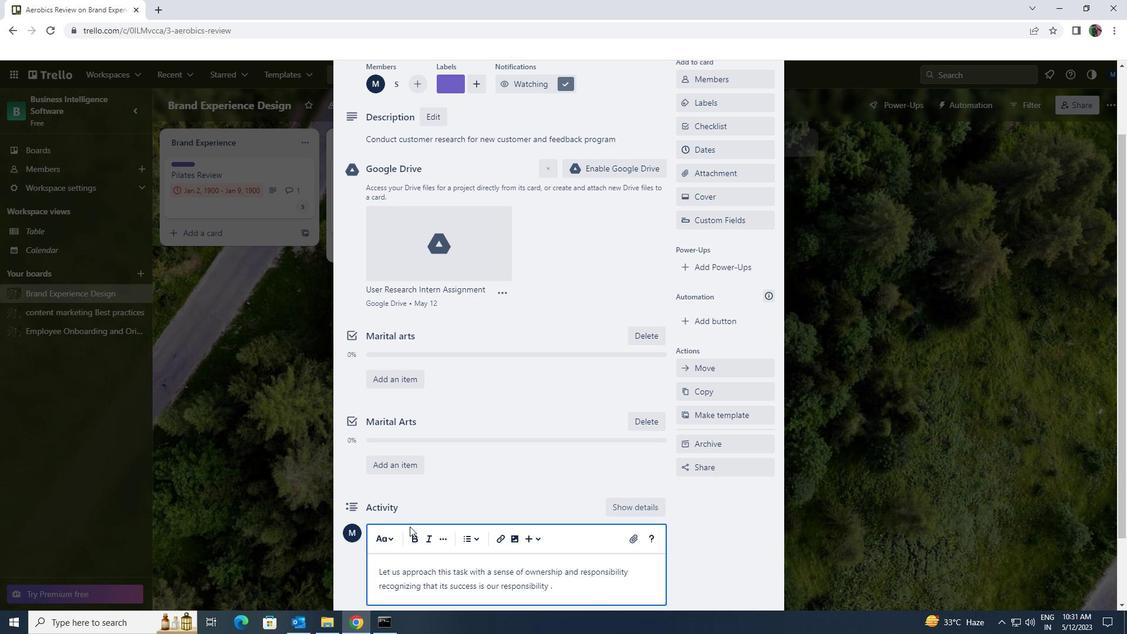 
Action: Mouse scrolled (409, 526) with delta (0, 0)
Screenshot: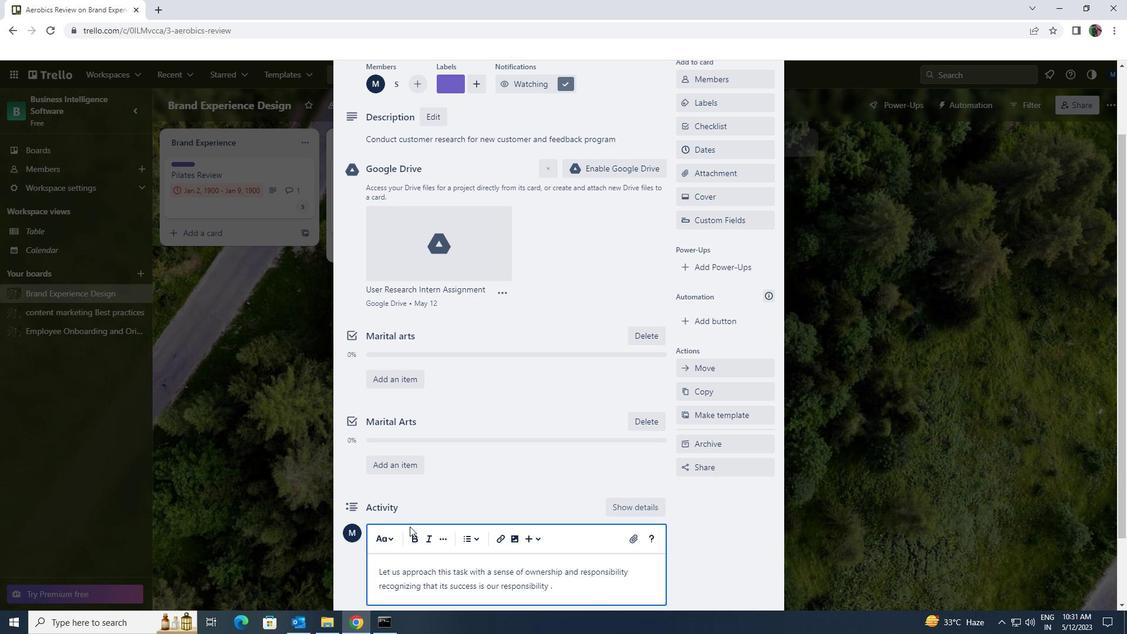 
Action: Mouse moved to (386, 535)
Screenshot: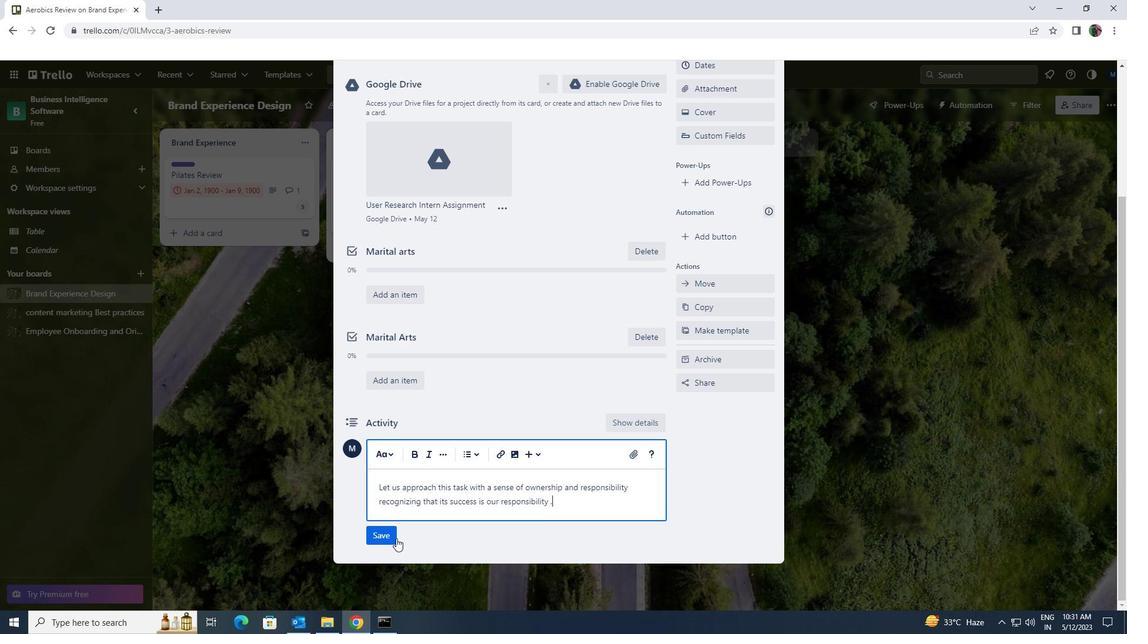 
Action: Mouse pressed left at (386, 535)
Screenshot: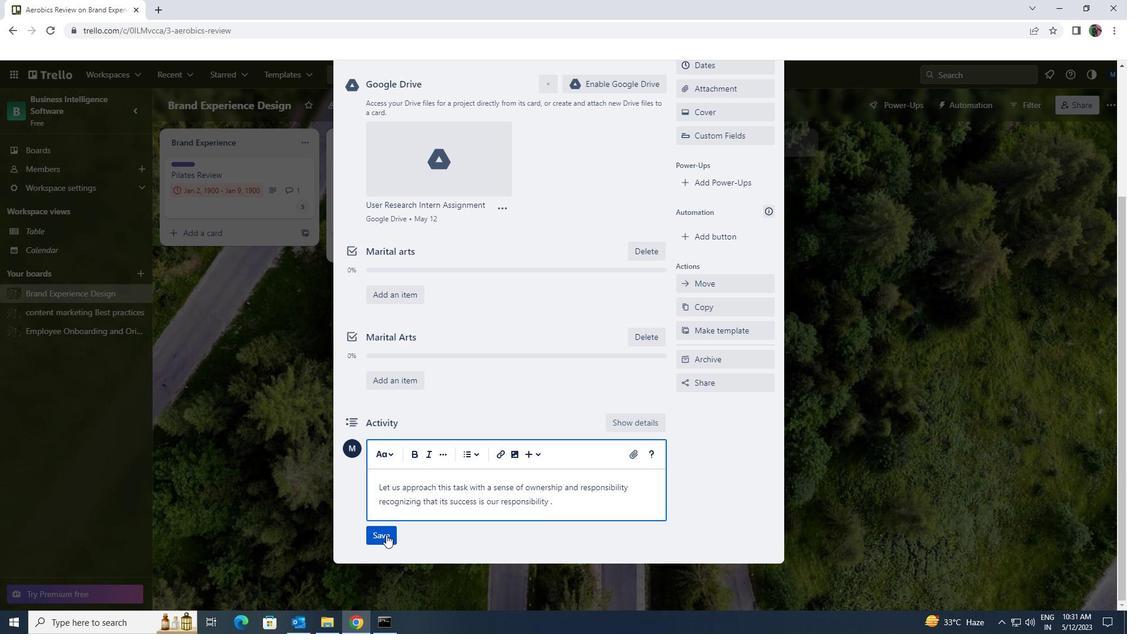 
Action: Mouse moved to (520, 496)
Screenshot: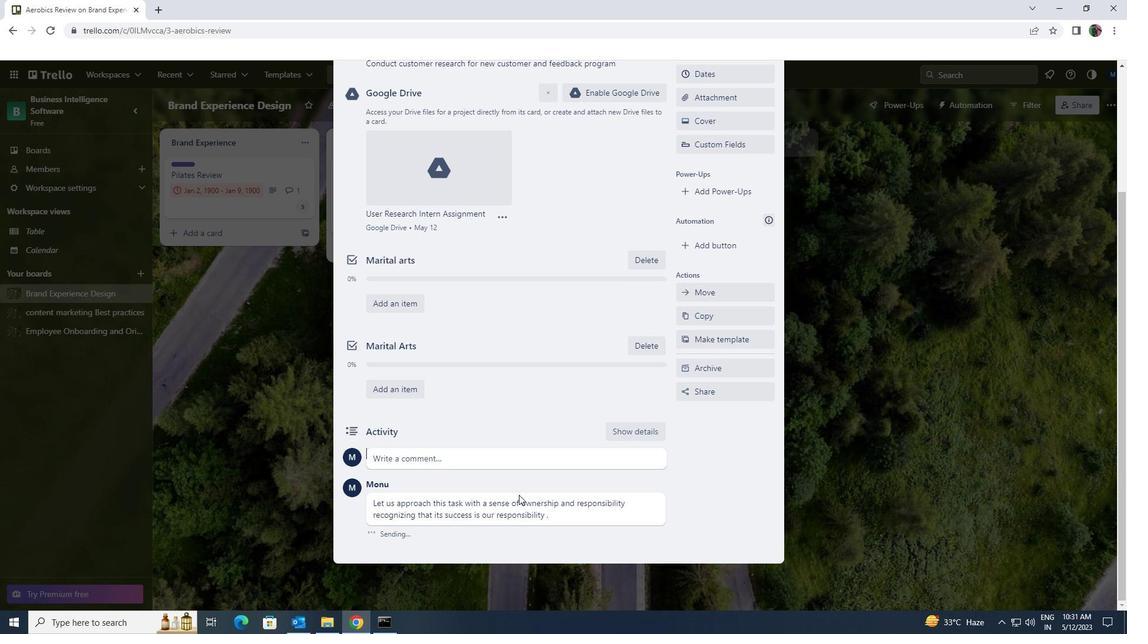 
Action: Mouse scrolled (520, 496) with delta (0, 0)
Screenshot: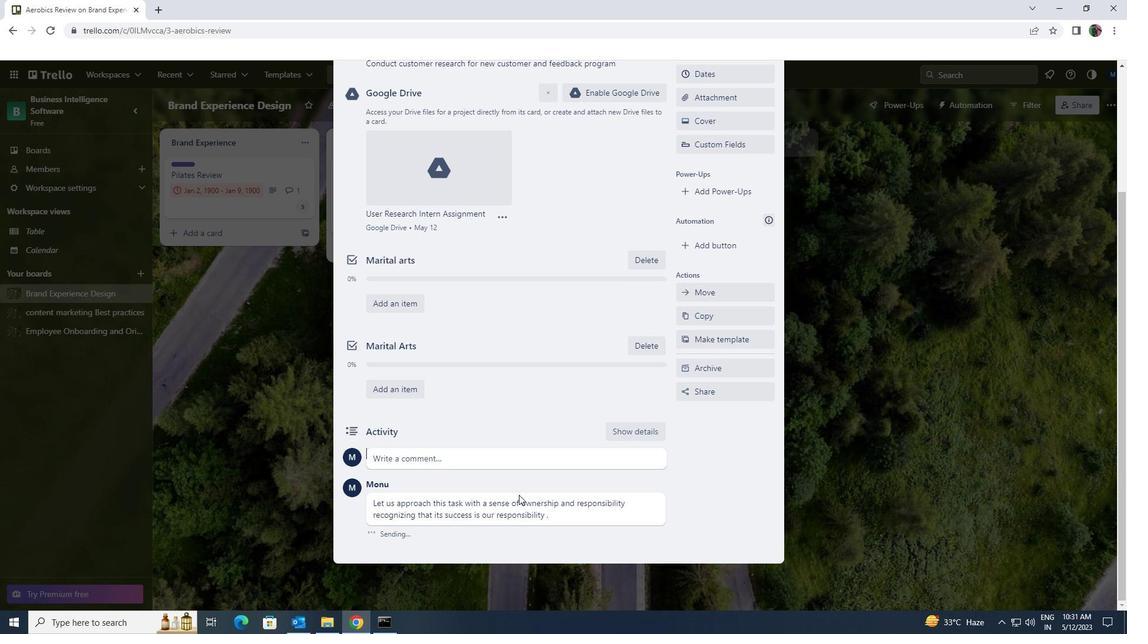
Action: Mouse moved to (520, 496)
Screenshot: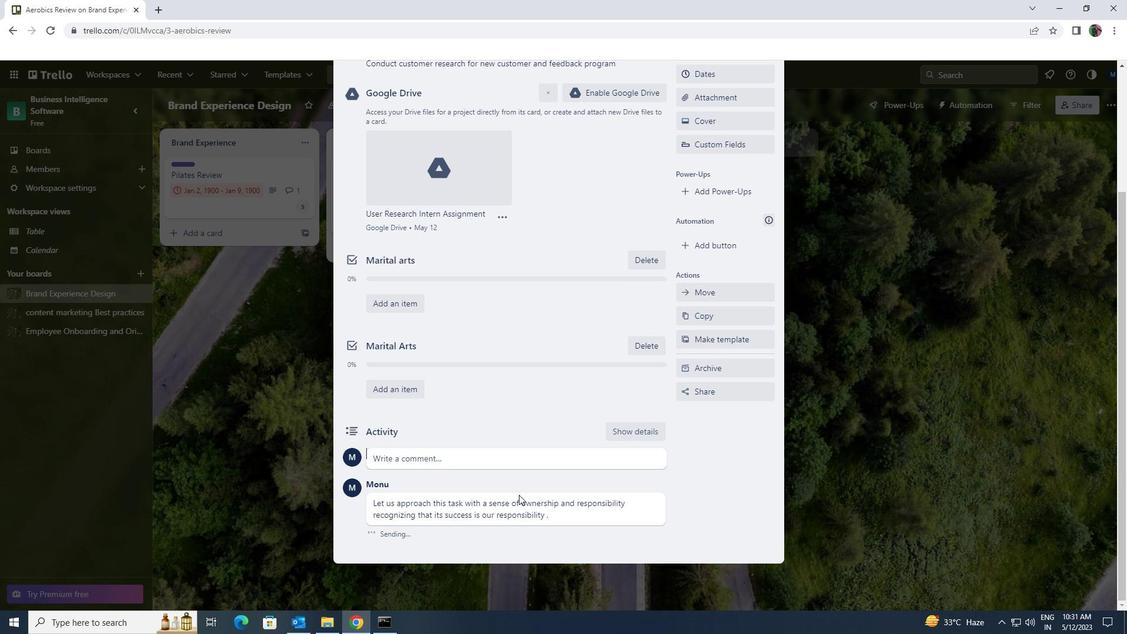 
Action: Mouse scrolled (520, 496) with delta (0, 0)
Screenshot: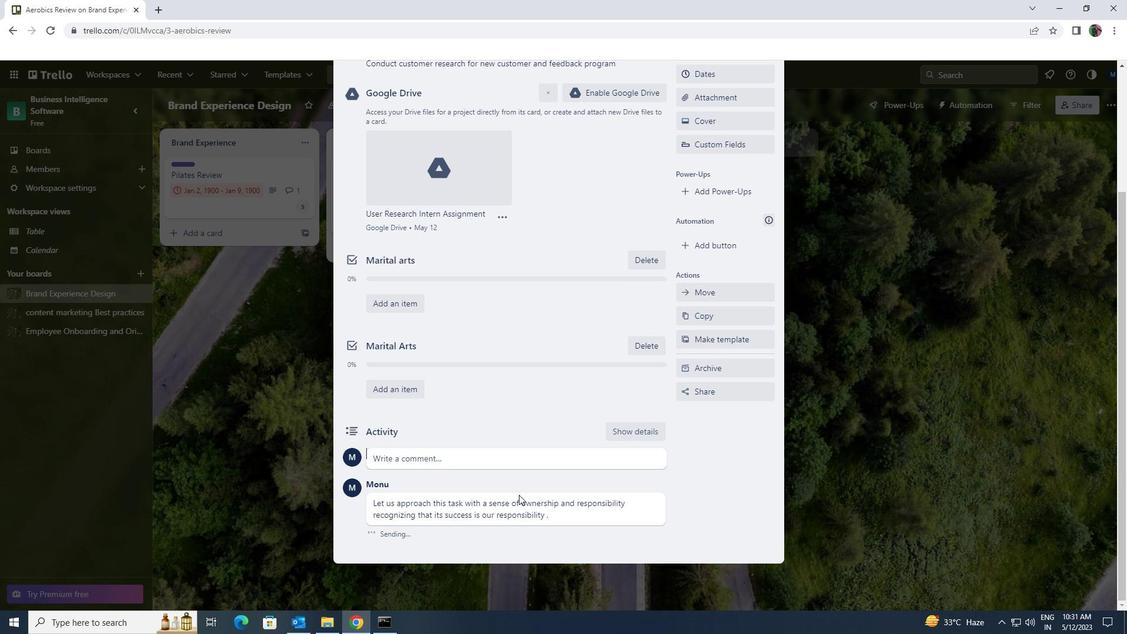 
Action: Mouse moved to (521, 495)
Screenshot: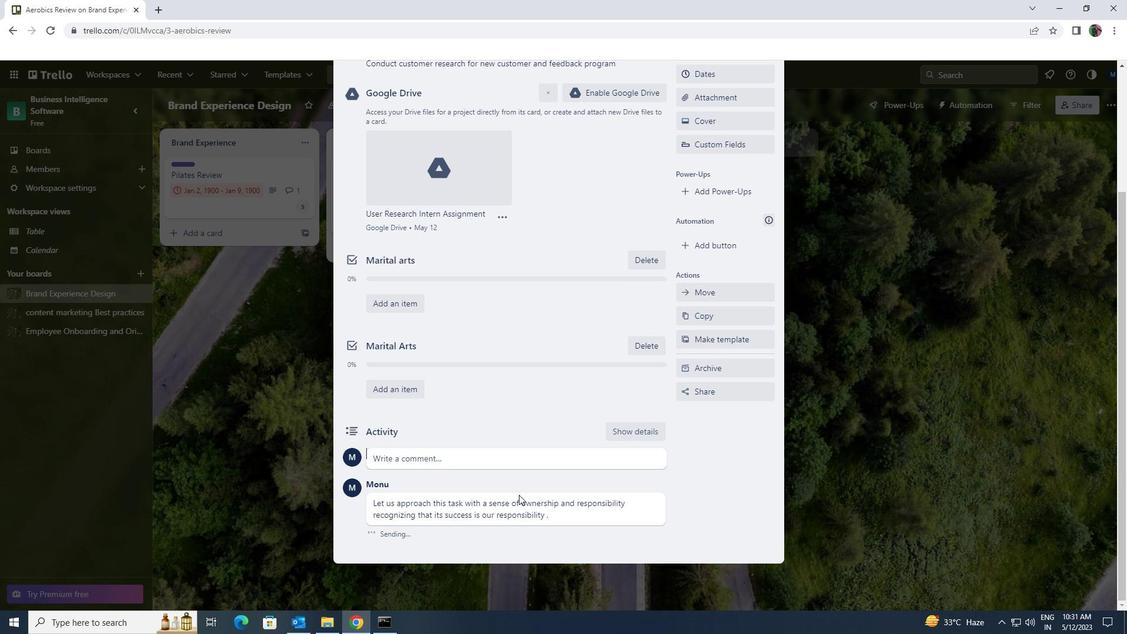 
Action: Mouse scrolled (521, 496) with delta (0, 0)
Screenshot: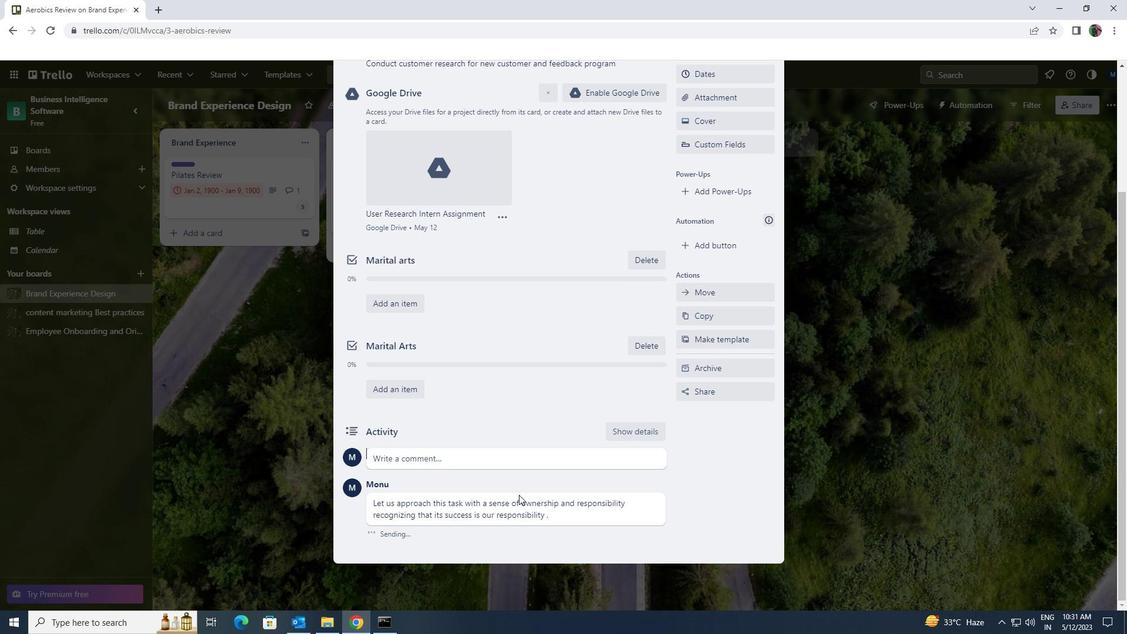 
Action: Mouse moved to (521, 495)
Screenshot: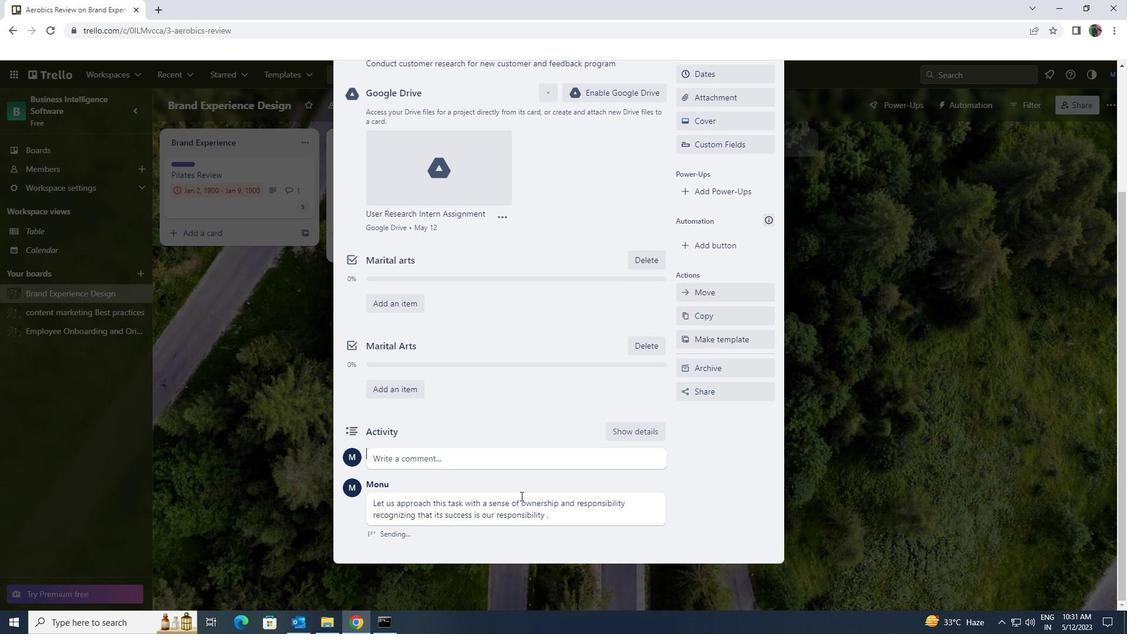 
Action: Mouse scrolled (521, 495) with delta (0, 0)
Screenshot: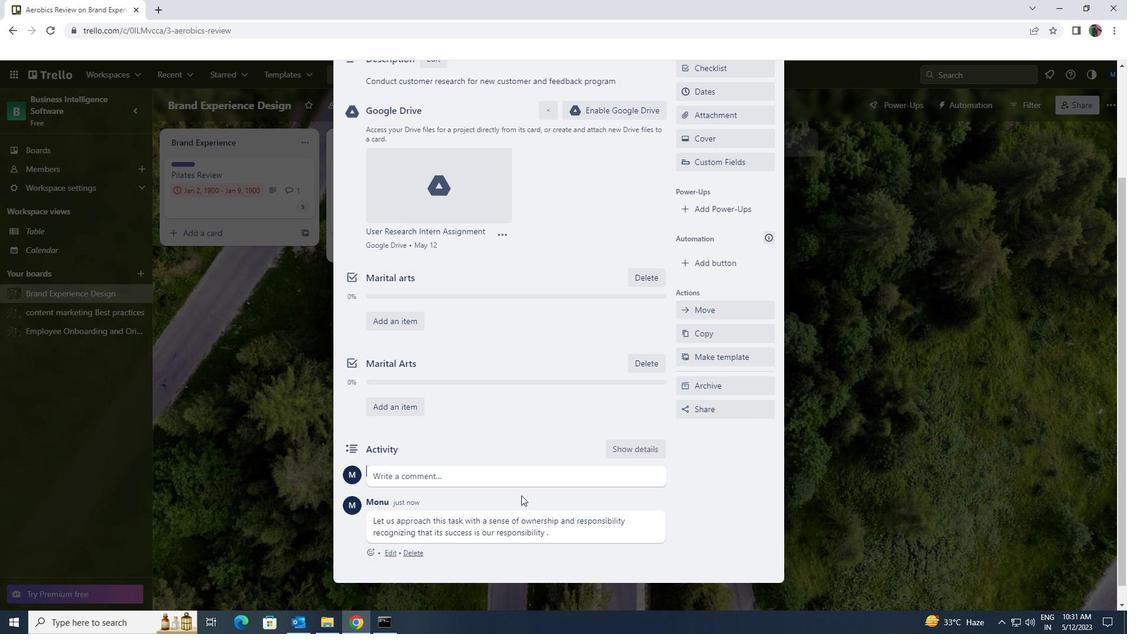 
Action: Mouse scrolled (521, 495) with delta (0, 0)
Screenshot: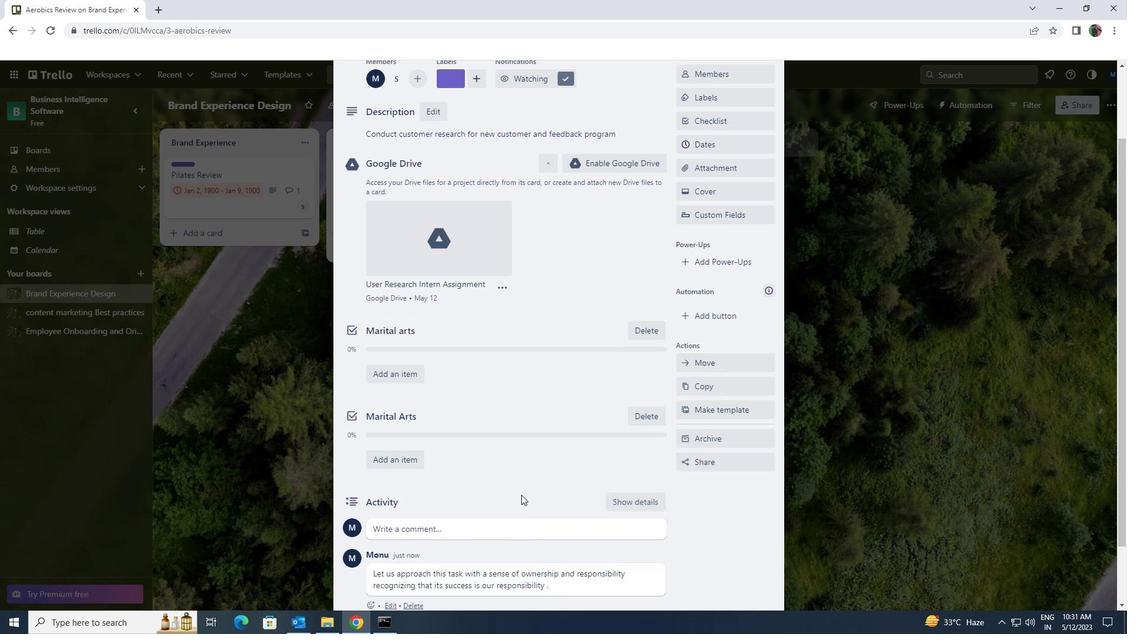 
Action: Mouse moved to (702, 238)
Screenshot: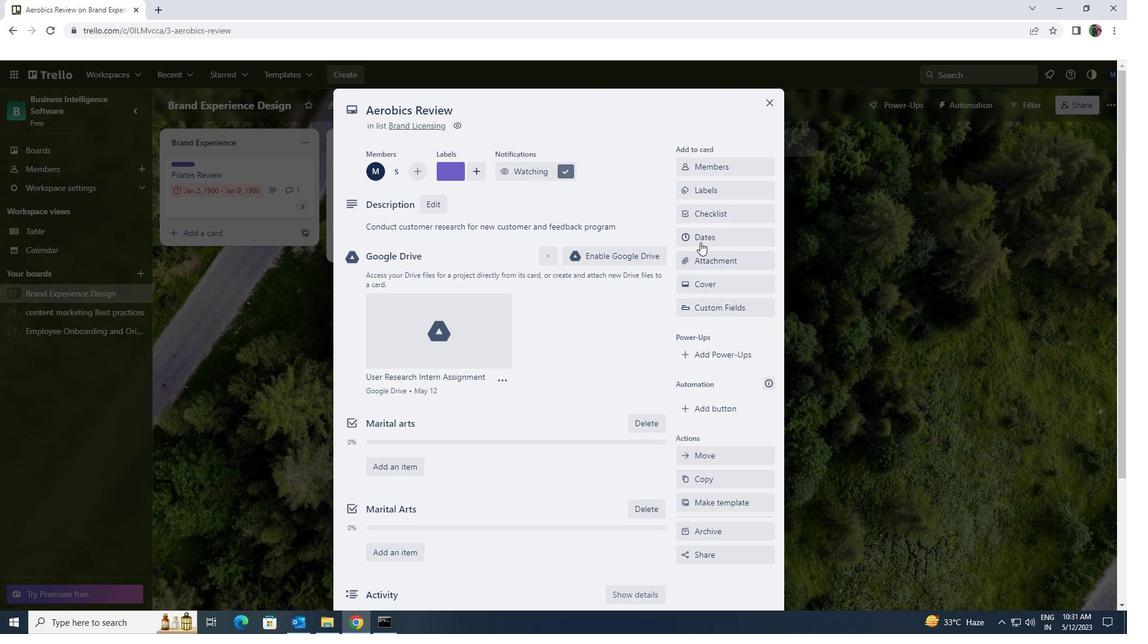
Action: Mouse pressed left at (702, 238)
Screenshot: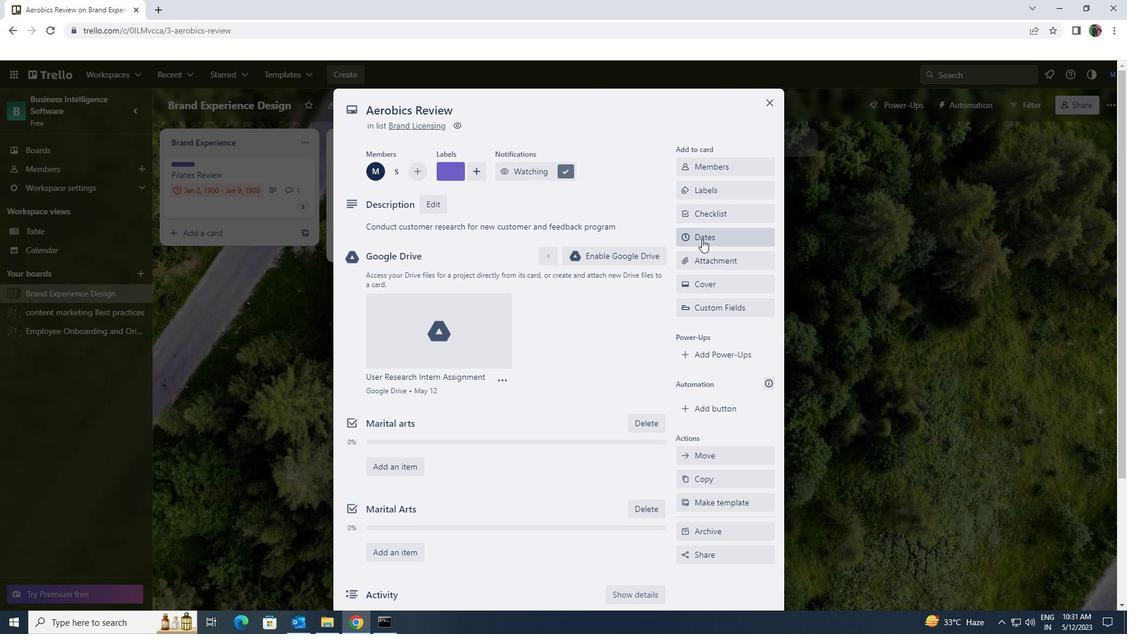 
Action: Mouse moved to (690, 313)
Screenshot: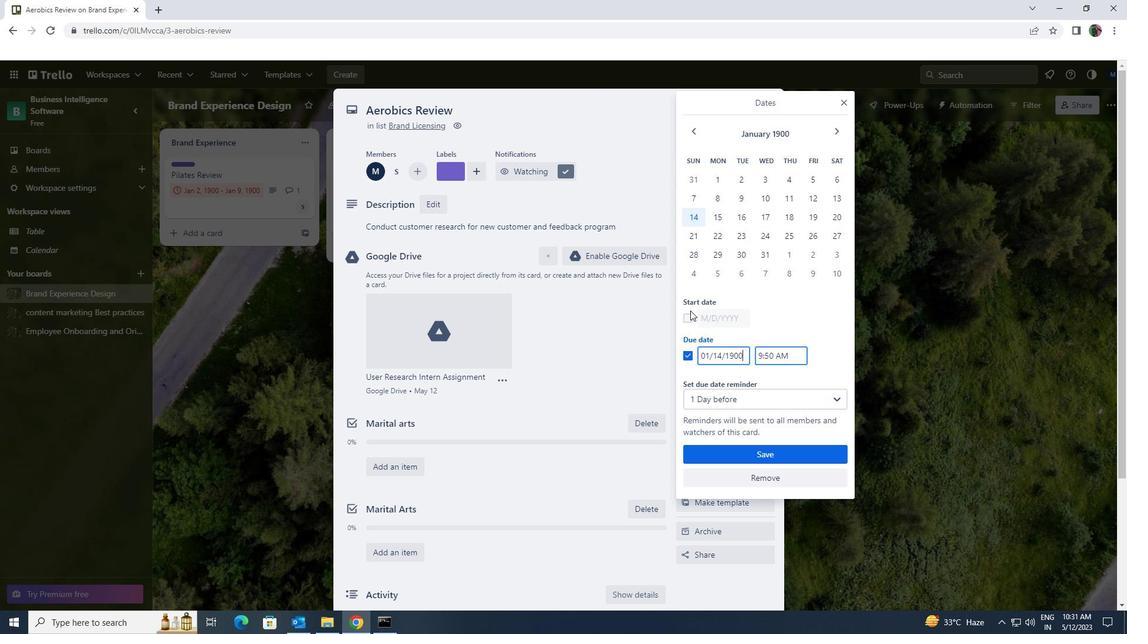 
Action: Mouse pressed left at (690, 313)
Screenshot: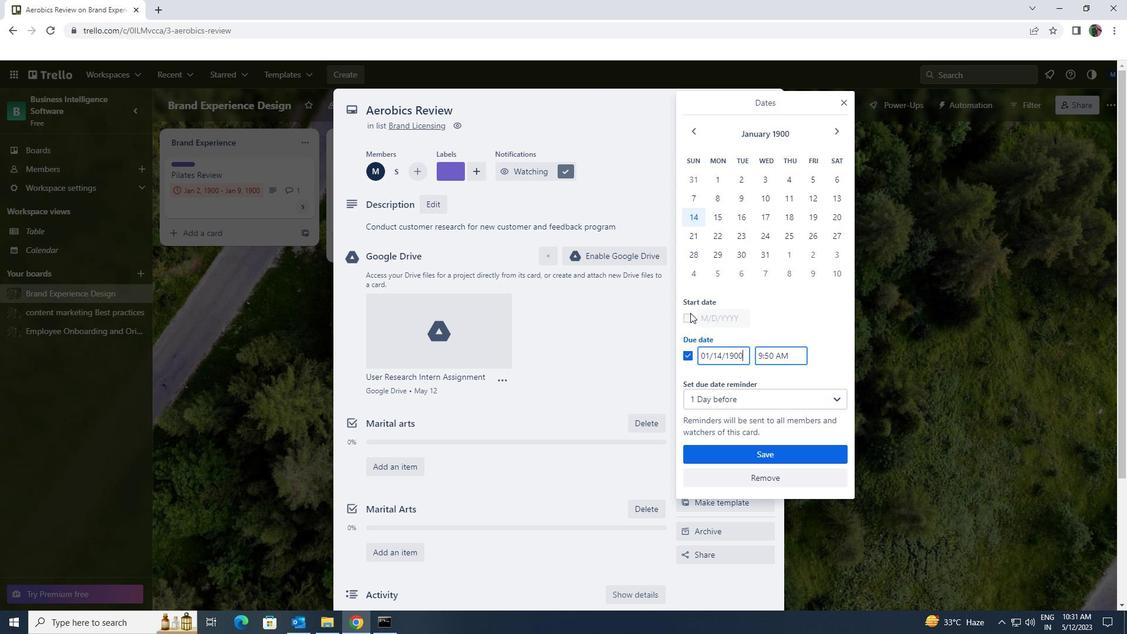 
Action: Mouse moved to (744, 317)
Screenshot: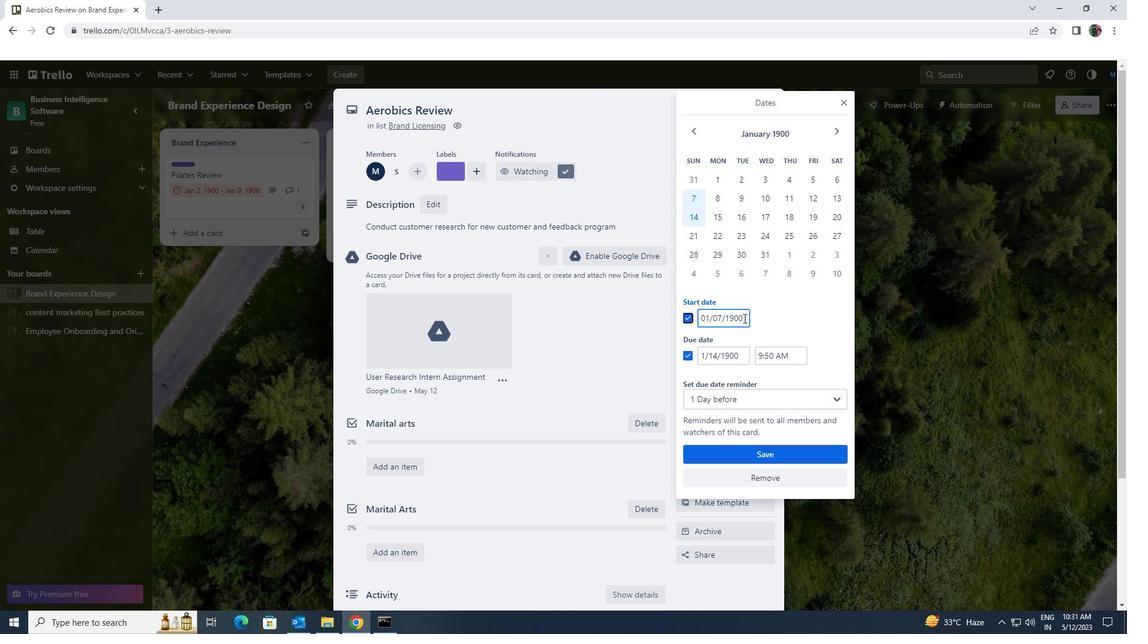 
Action: Mouse pressed left at (744, 317)
Screenshot: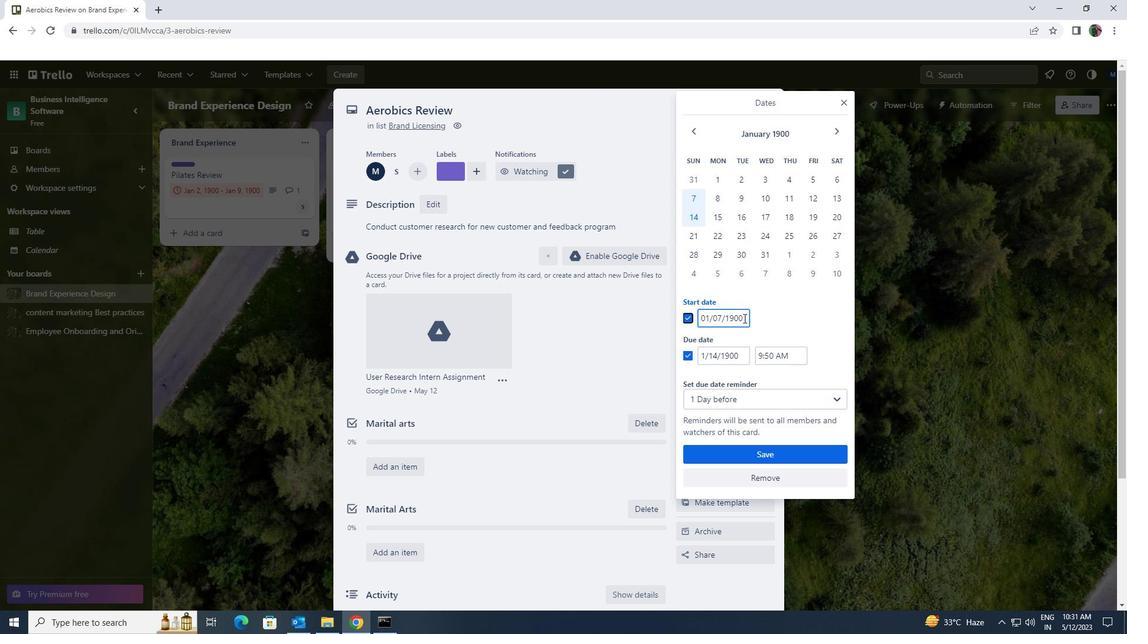
Action: Mouse moved to (690, 319)
Screenshot: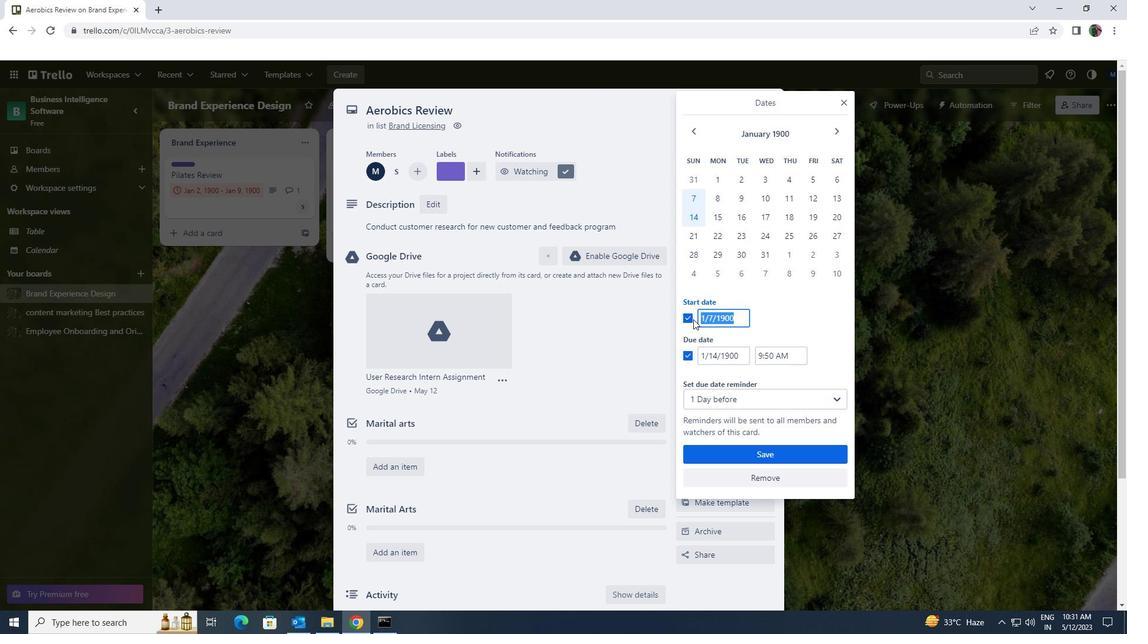 
Action: Key pressed 1/8/1900
Screenshot: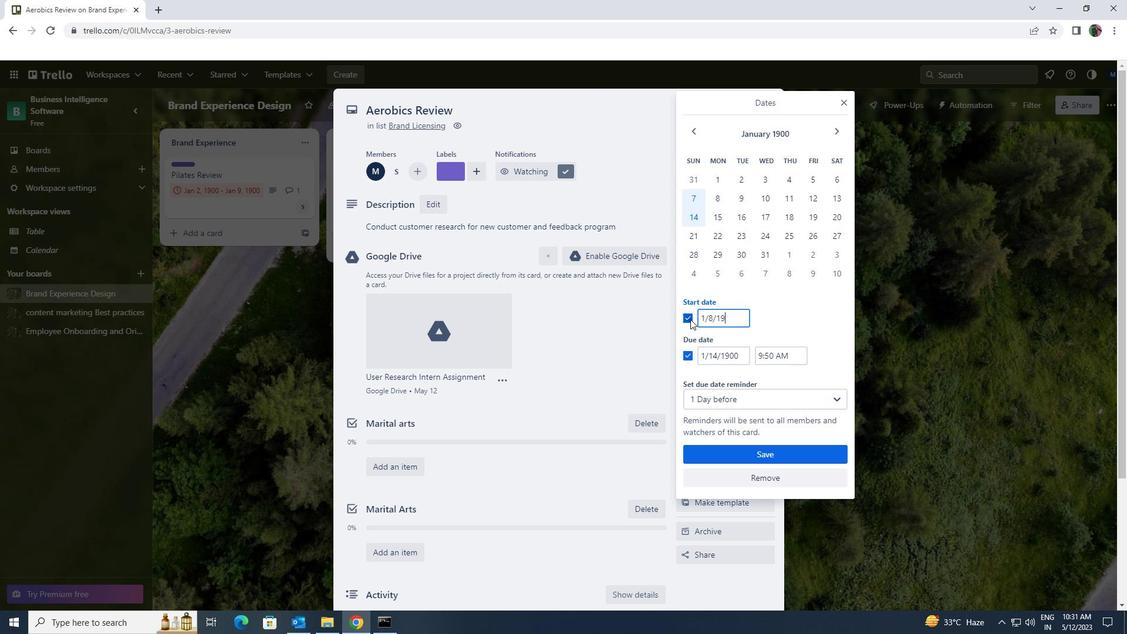 
Action: Mouse moved to (743, 356)
Screenshot: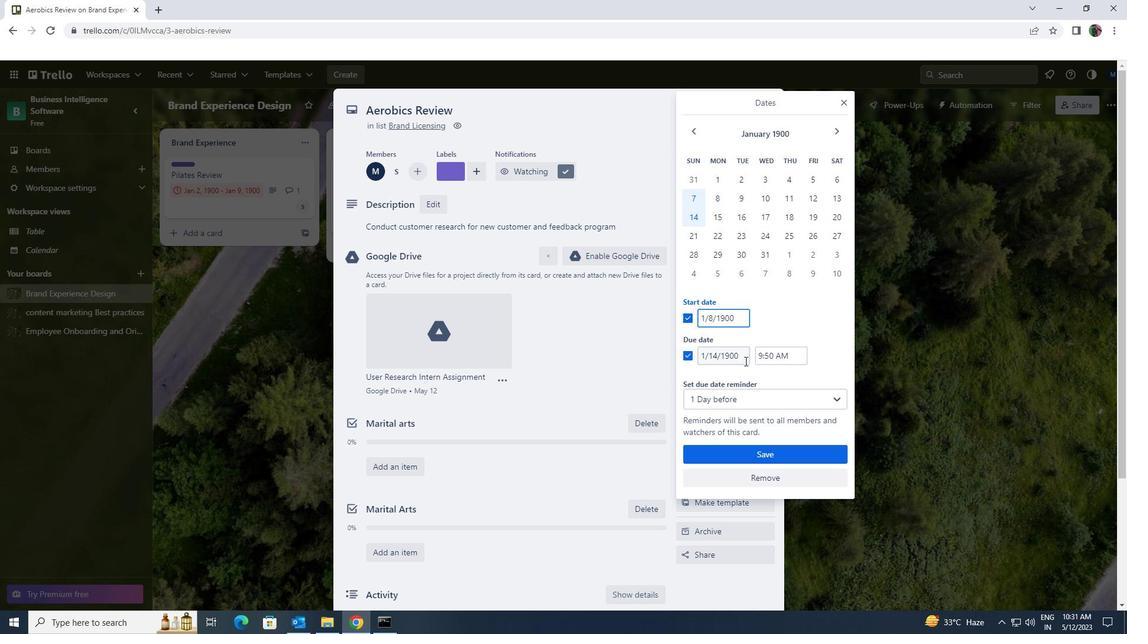 
Action: Mouse pressed left at (743, 356)
Screenshot: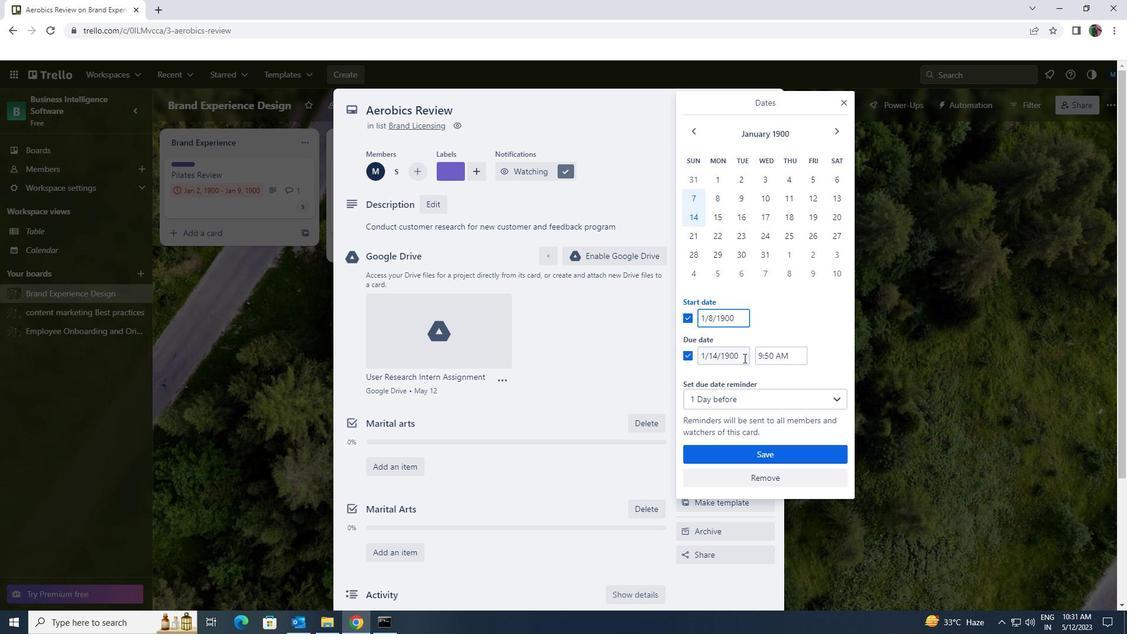 
Action: Mouse moved to (700, 361)
Screenshot: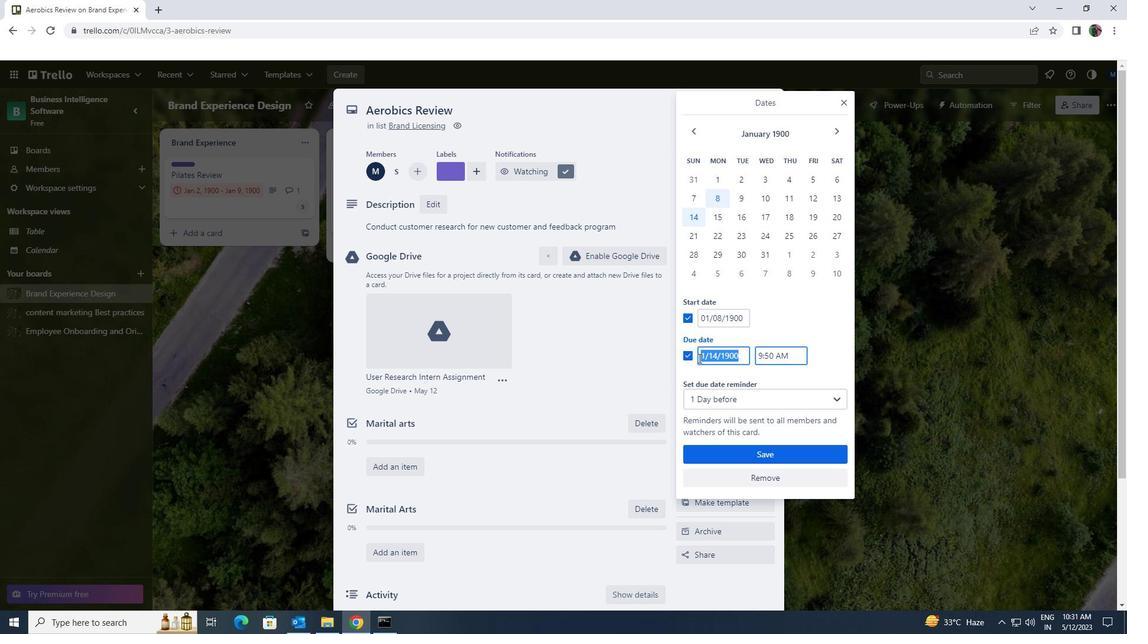 
Action: Key pressed 1/15
Screenshot: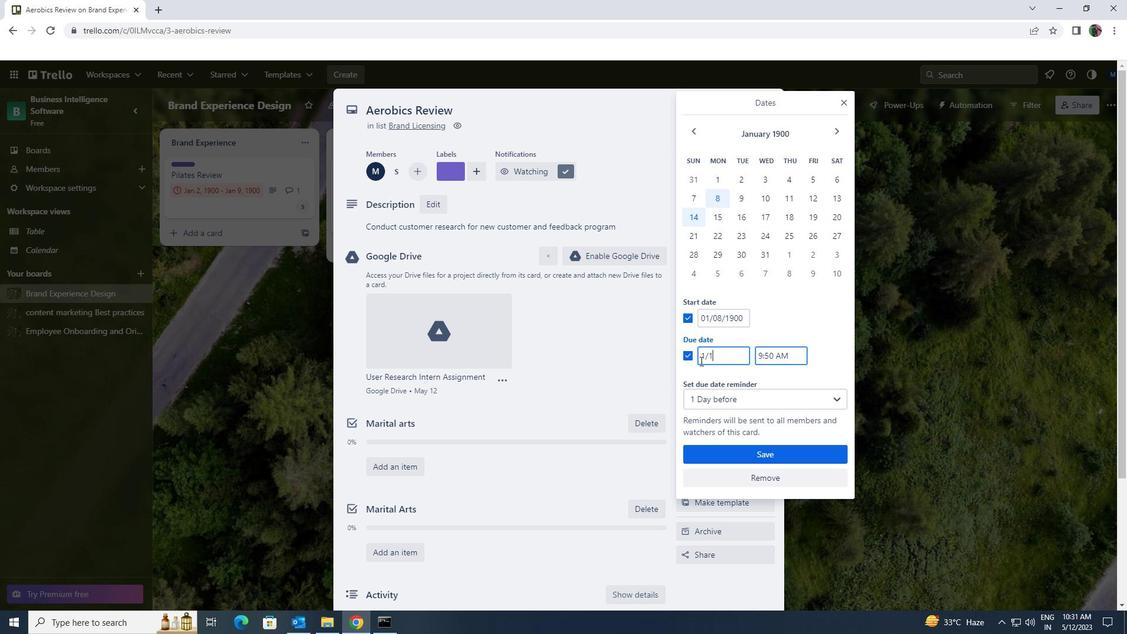 
Action: Mouse moved to (713, 367)
Screenshot: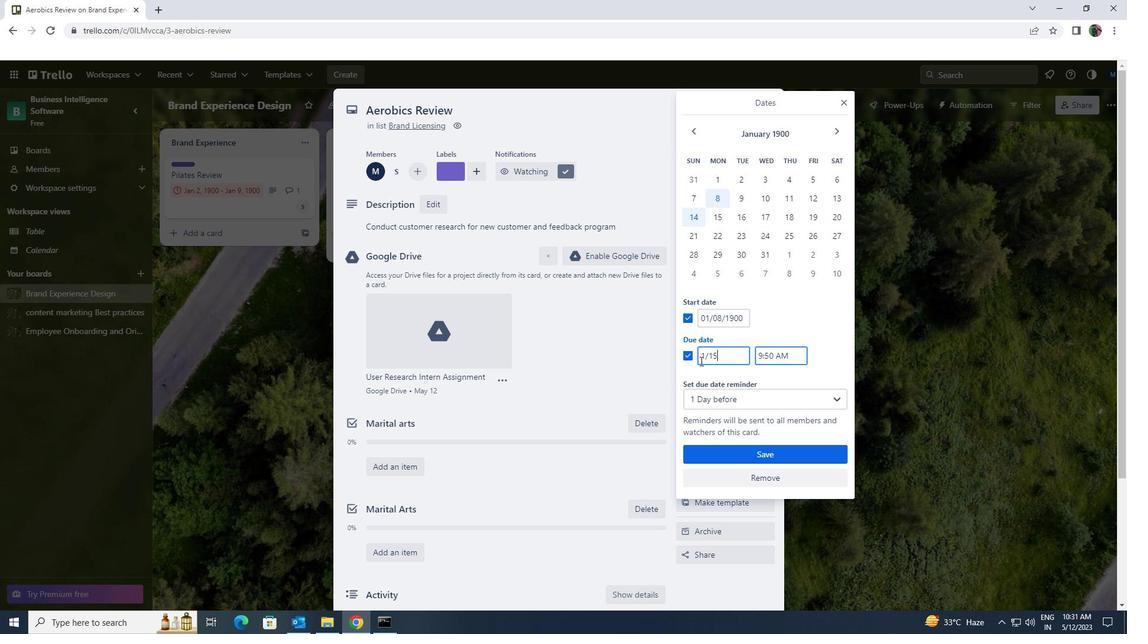 
Action: Key pressed /
Screenshot: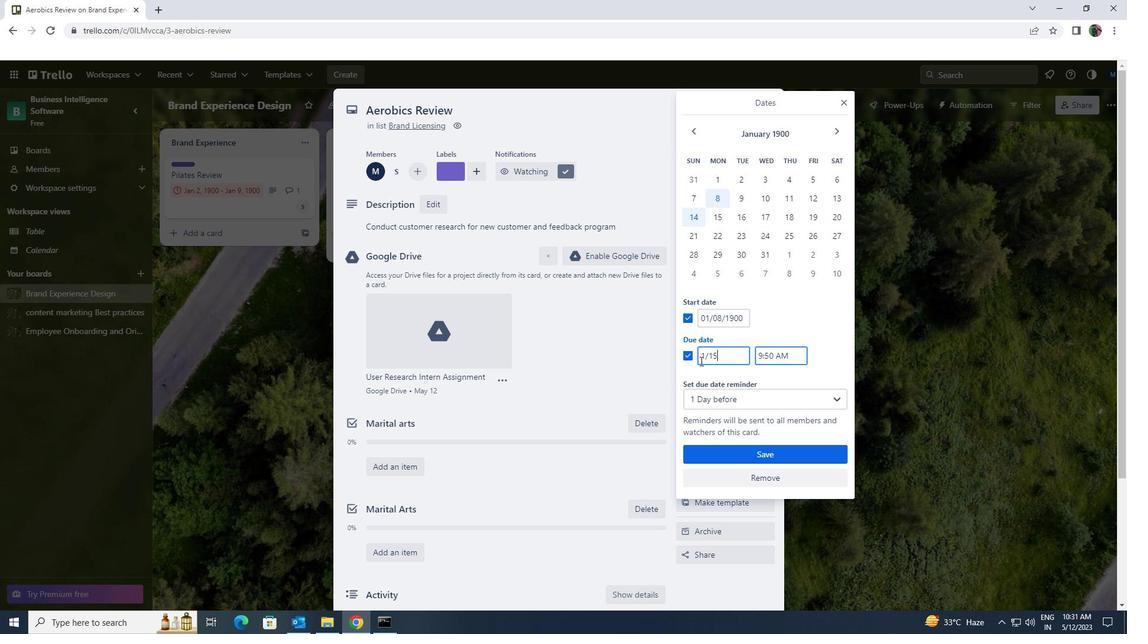 
Action: Mouse moved to (723, 371)
Screenshot: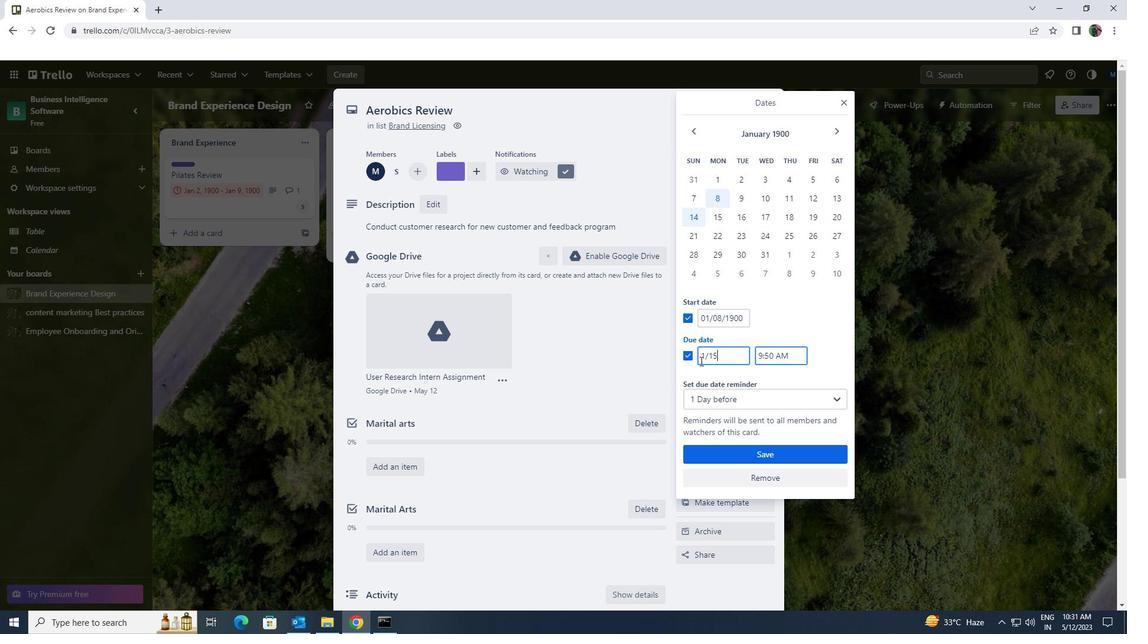 
Action: Key pressed 1900
Screenshot: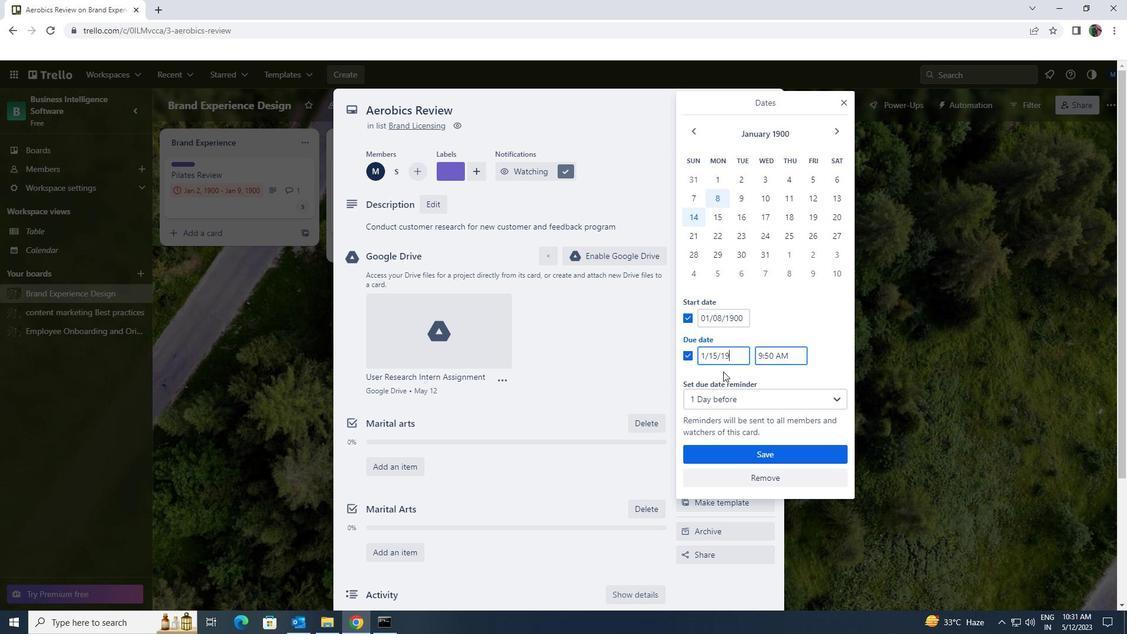 
Action: Mouse moved to (754, 455)
Screenshot: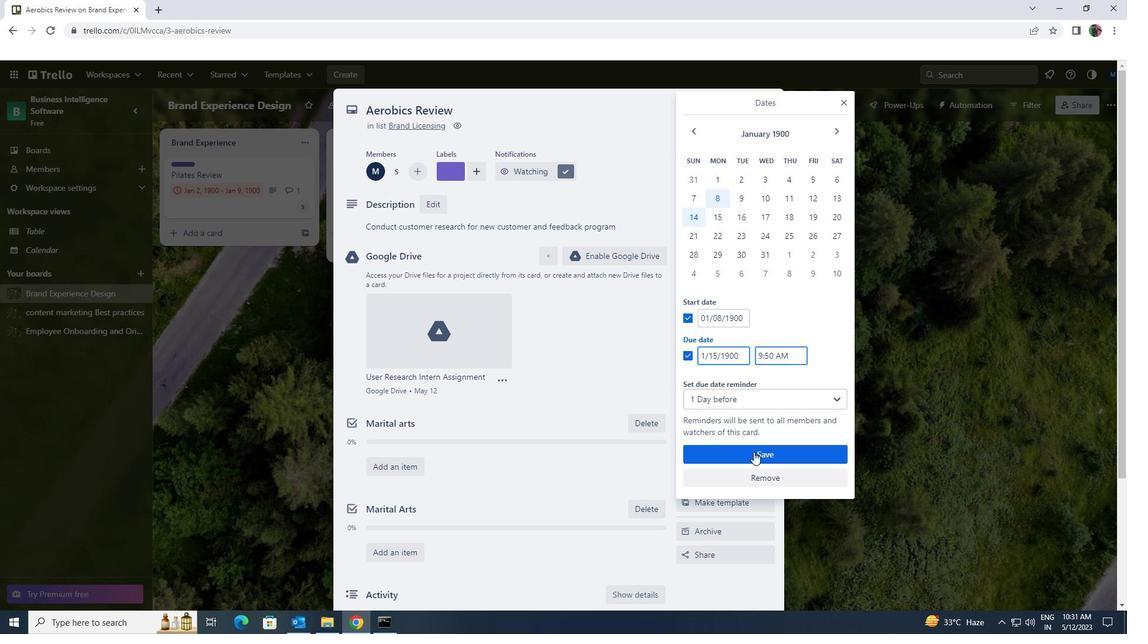 
Action: Mouse pressed left at (754, 455)
Screenshot: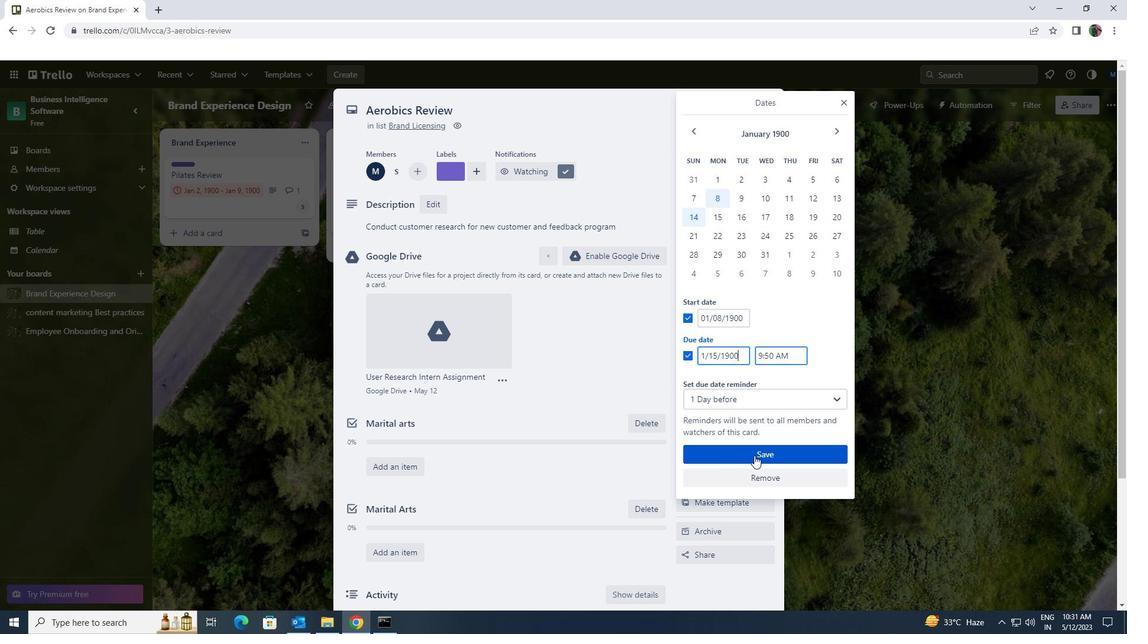 
